 Task: Search one way flight ticket for 5 adults, 2 children, 1 infant in seat and 1 infant on lap in economy from Flagstaff: Flagstaff Pulliam Airport to Gillette: Gillette Campbell County Airport on 5-1-2023. Choice of flights is American. Number of bags: 10 checked bags. Price is upto 93000. Outbound departure time preference is 9:00.
Action: Mouse moved to (174, 148)
Screenshot: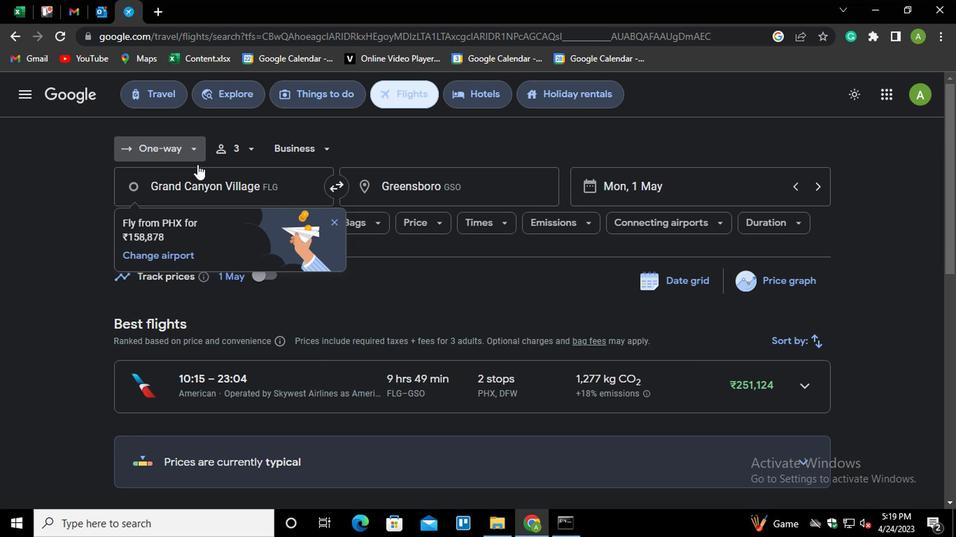 
Action: Mouse pressed left at (174, 148)
Screenshot: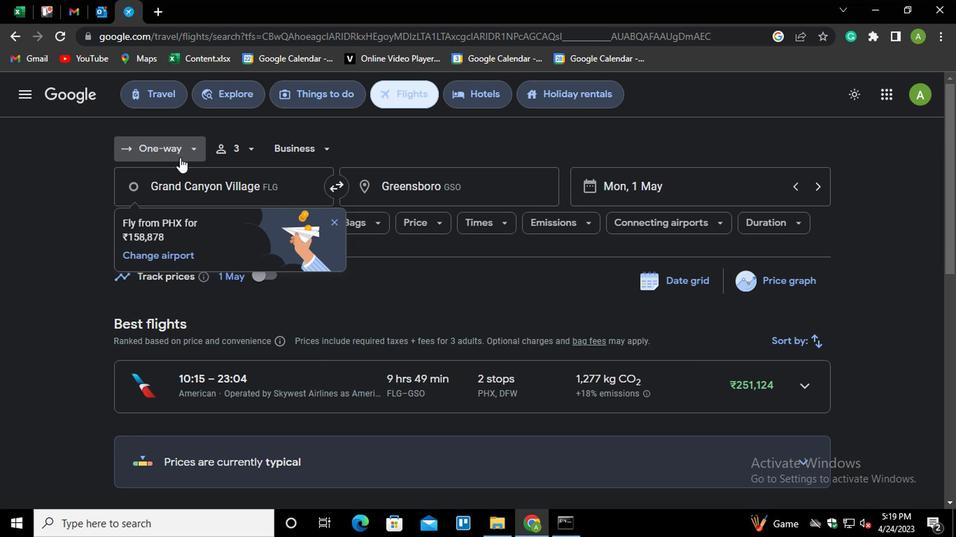 
Action: Mouse moved to (180, 201)
Screenshot: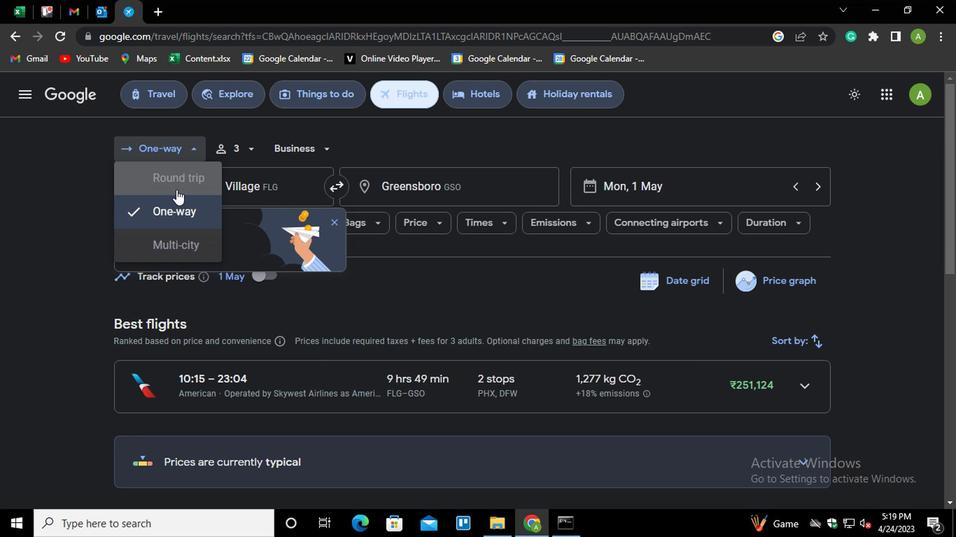 
Action: Mouse pressed left at (180, 201)
Screenshot: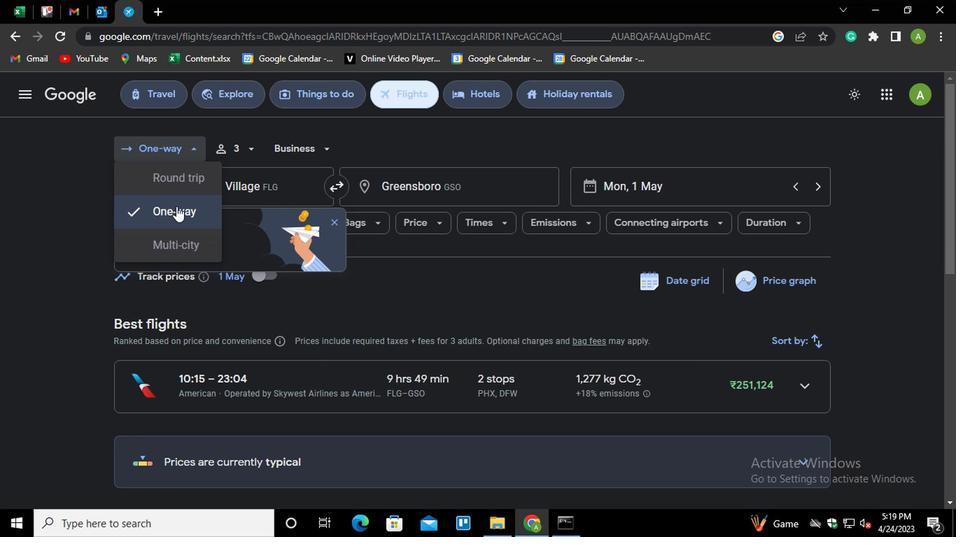 
Action: Mouse moved to (225, 146)
Screenshot: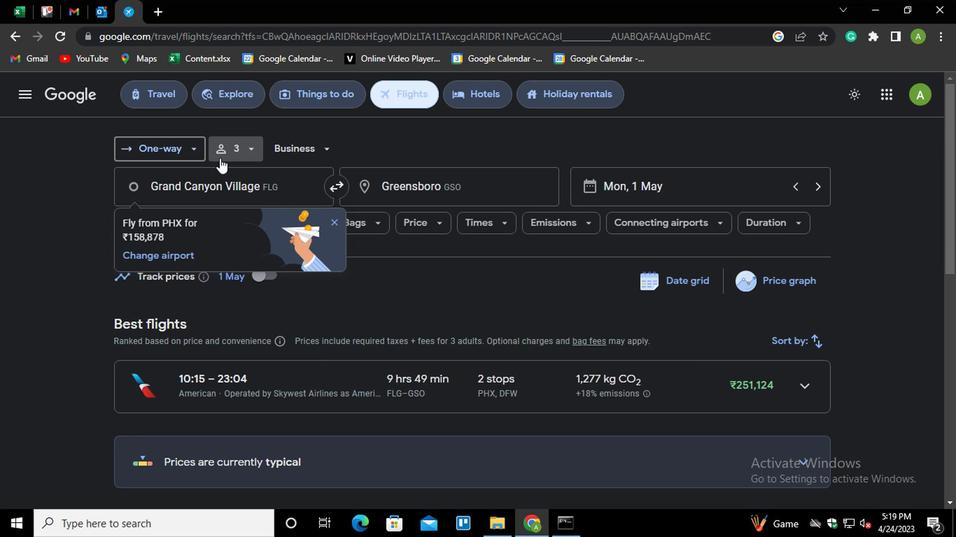 
Action: Mouse pressed left at (225, 146)
Screenshot: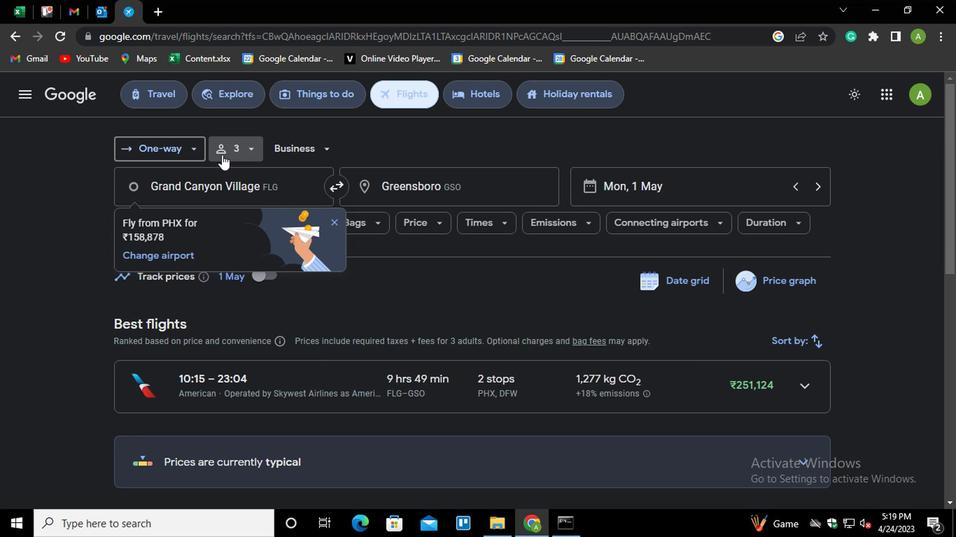 
Action: Mouse moved to (346, 170)
Screenshot: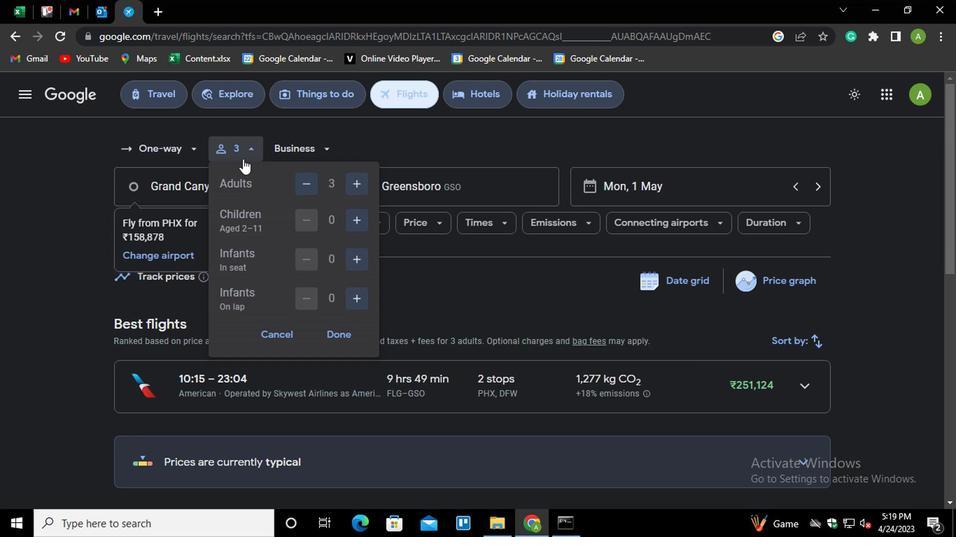 
Action: Mouse pressed left at (346, 170)
Screenshot: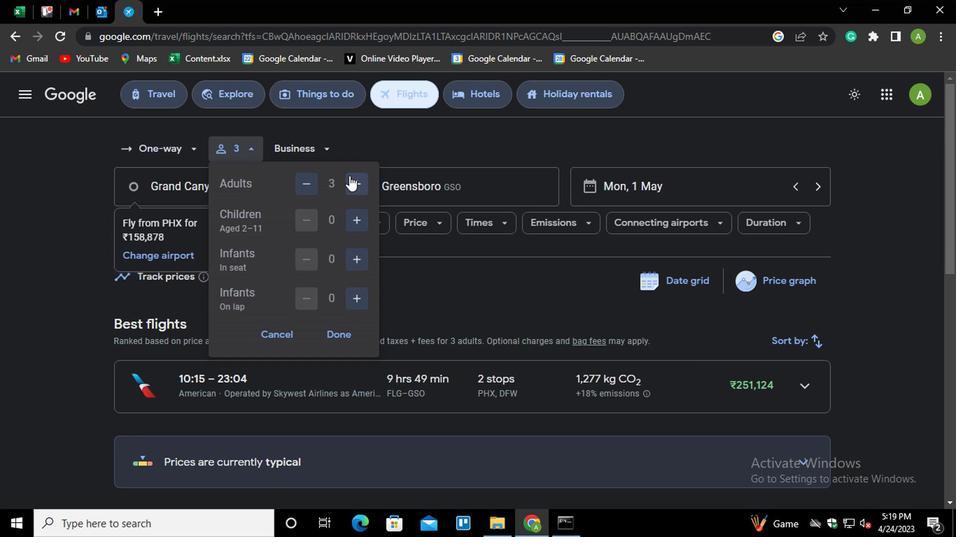 
Action: Mouse moved to (346, 170)
Screenshot: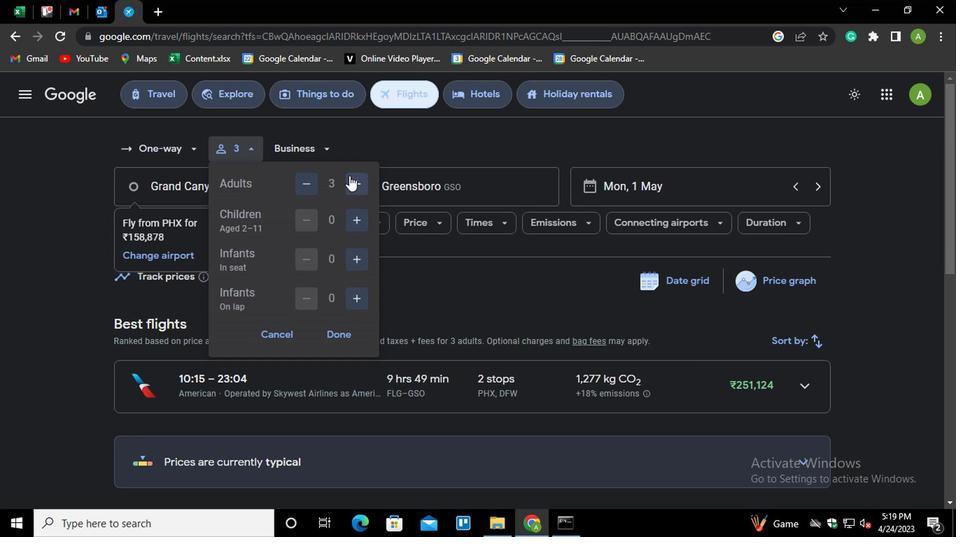 
Action: Mouse pressed left at (346, 170)
Screenshot: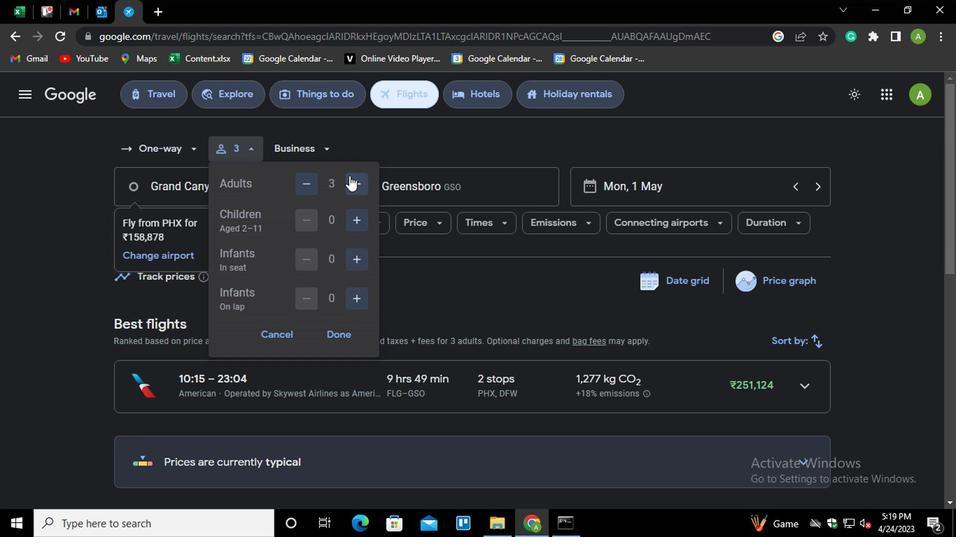 
Action: Mouse moved to (354, 208)
Screenshot: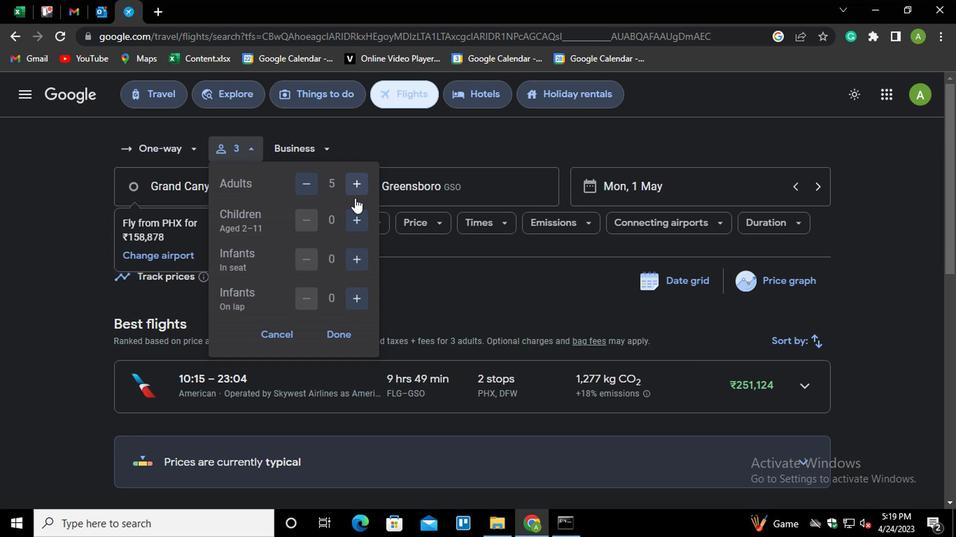 
Action: Mouse pressed left at (354, 208)
Screenshot: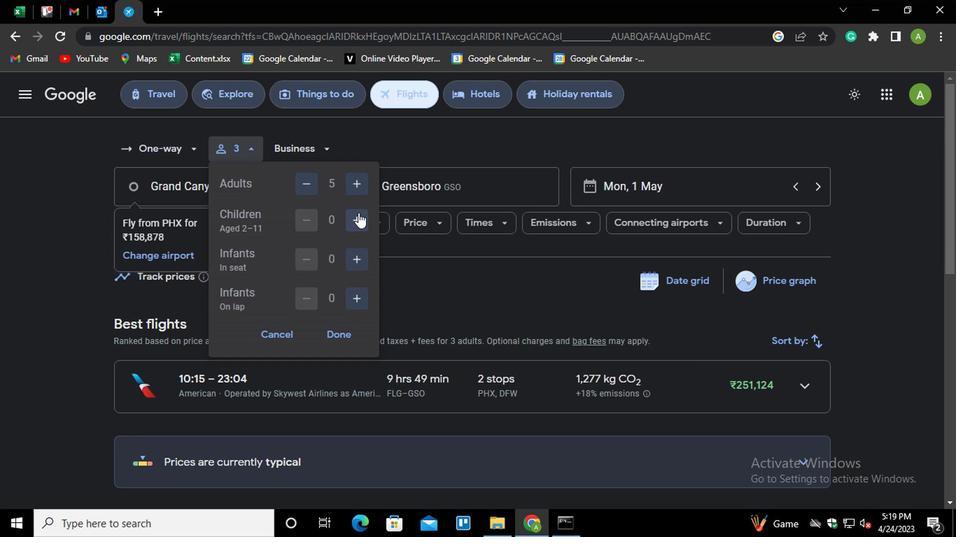 
Action: Mouse pressed left at (354, 208)
Screenshot: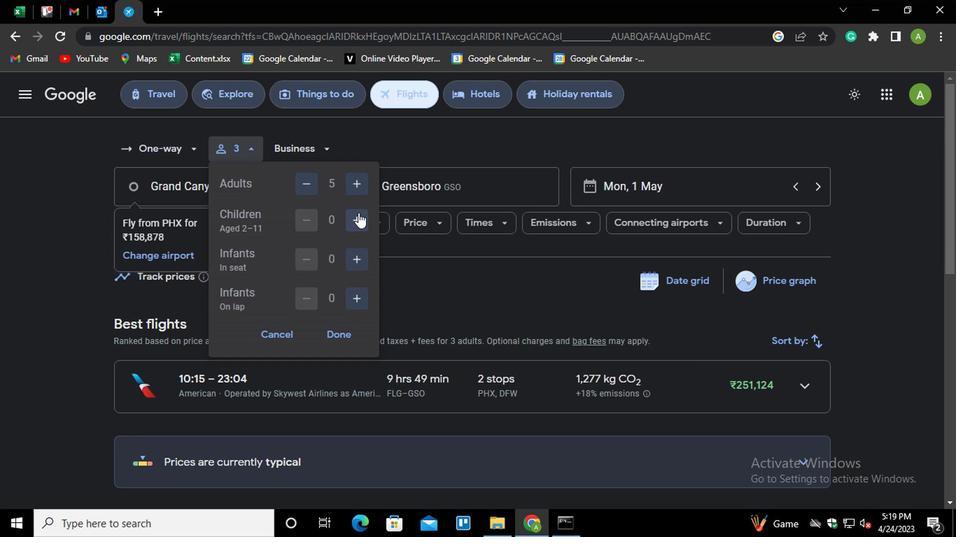 
Action: Mouse moved to (342, 260)
Screenshot: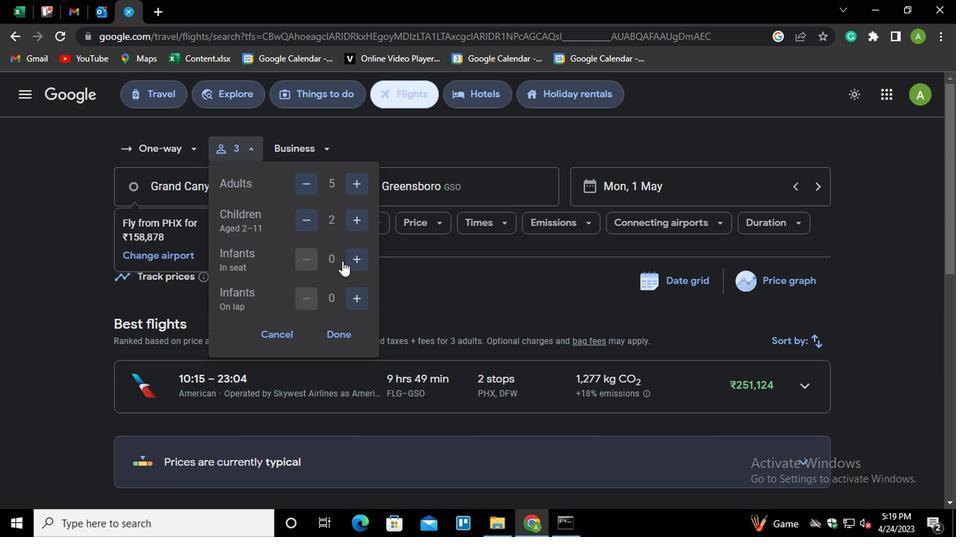 
Action: Mouse pressed left at (342, 260)
Screenshot: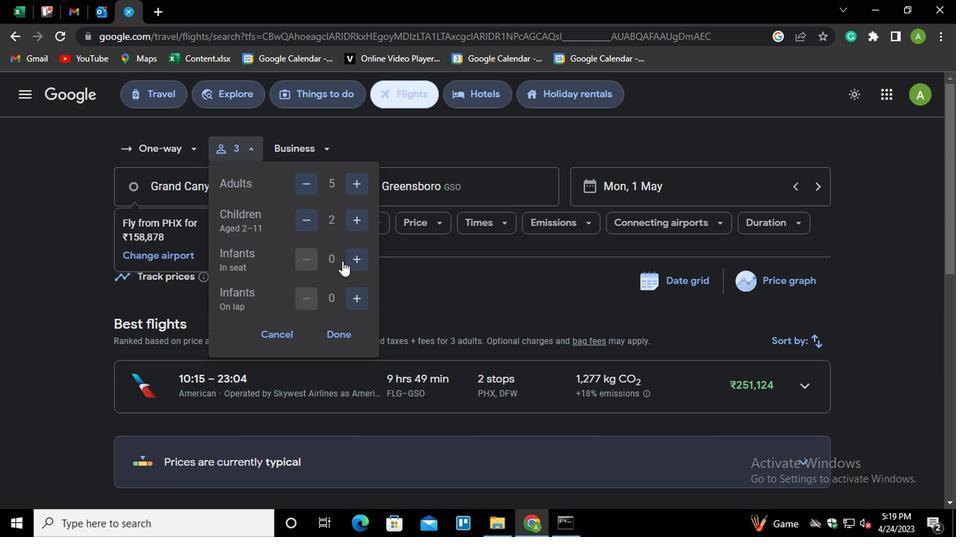 
Action: Mouse moved to (350, 298)
Screenshot: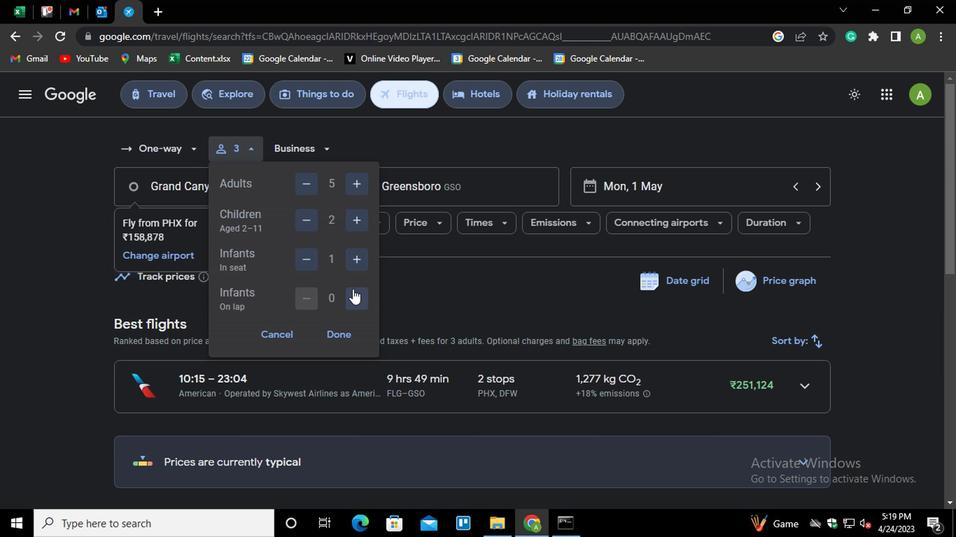 
Action: Mouse pressed left at (350, 298)
Screenshot: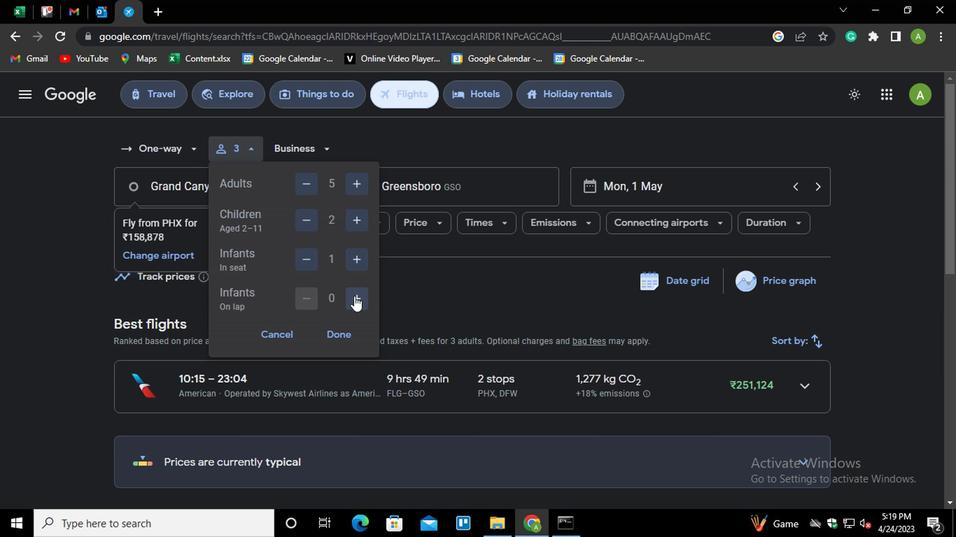 
Action: Mouse moved to (337, 336)
Screenshot: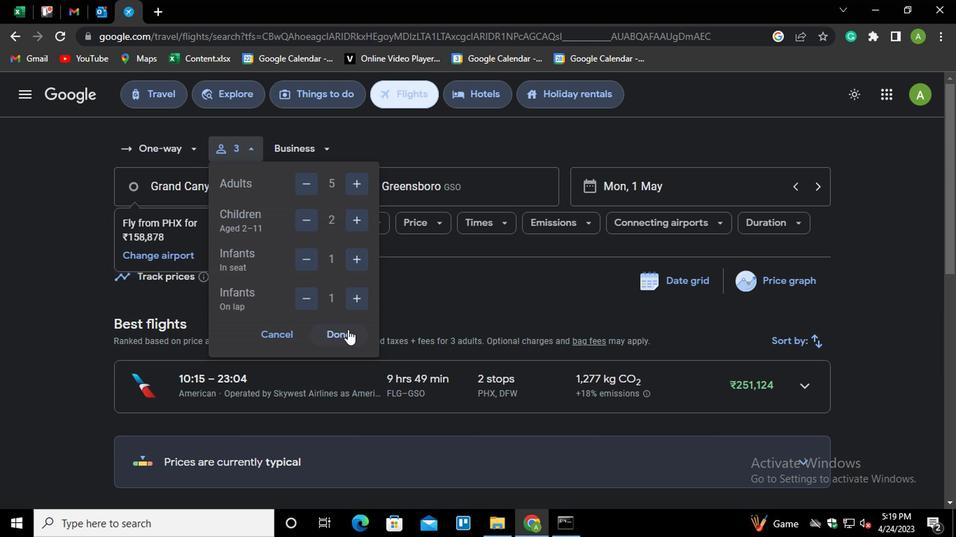 
Action: Mouse pressed left at (337, 336)
Screenshot: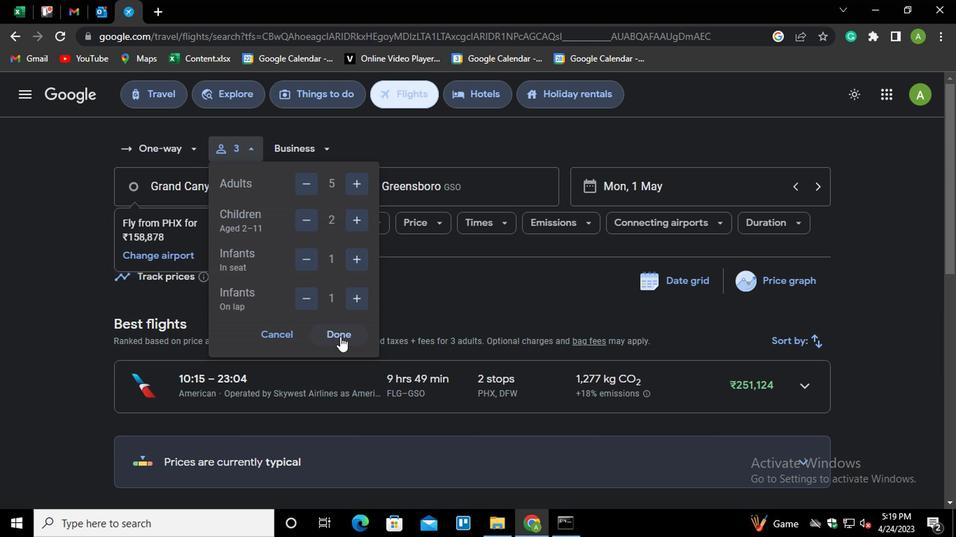 
Action: Mouse moved to (293, 153)
Screenshot: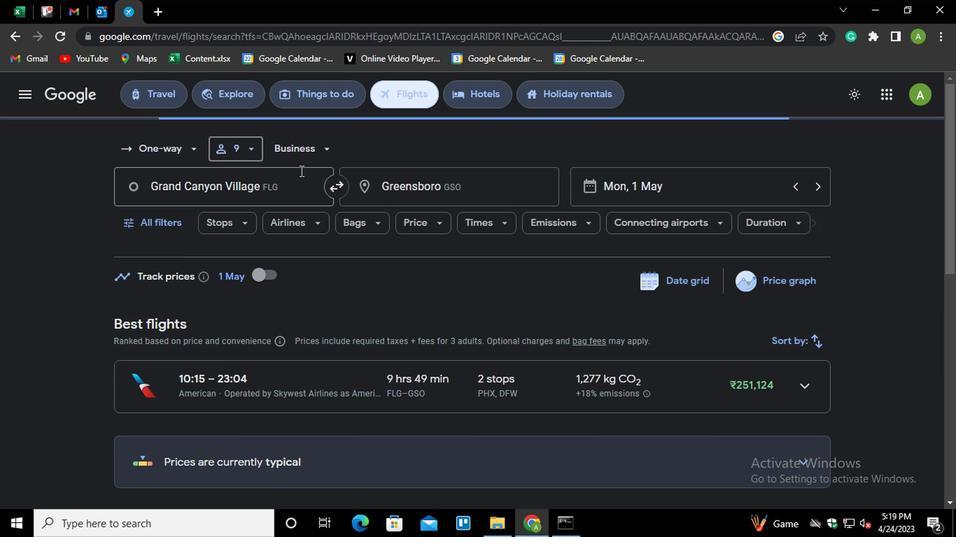 
Action: Mouse pressed left at (293, 153)
Screenshot: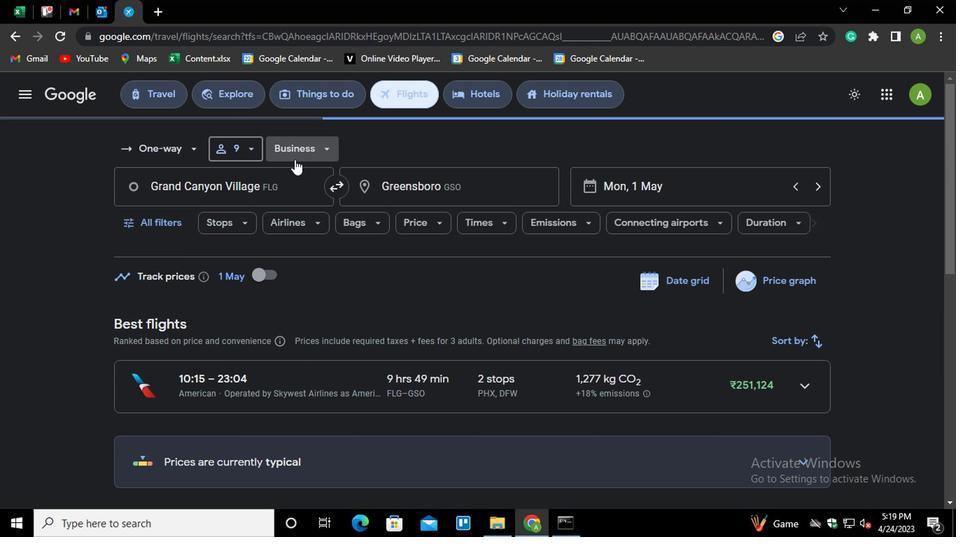 
Action: Mouse moved to (324, 175)
Screenshot: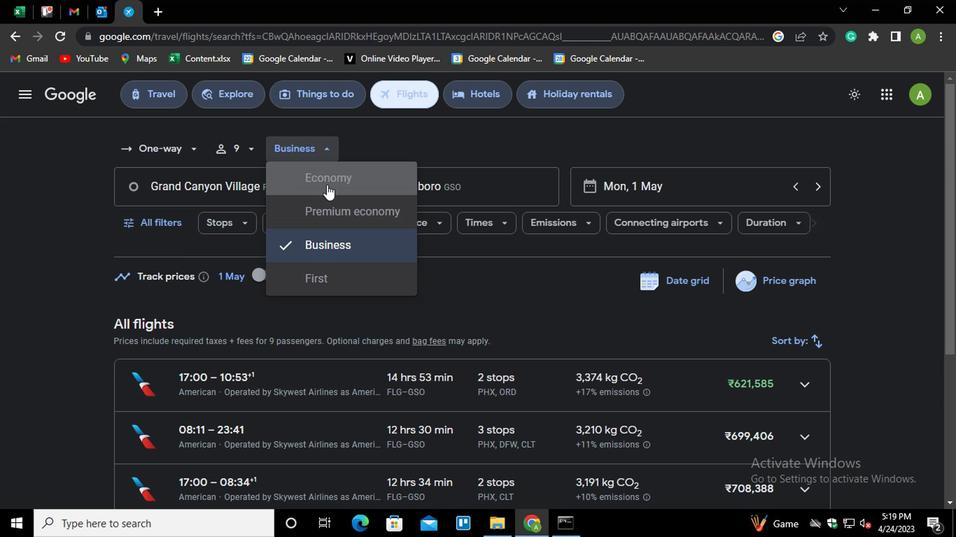 
Action: Mouse pressed left at (324, 175)
Screenshot: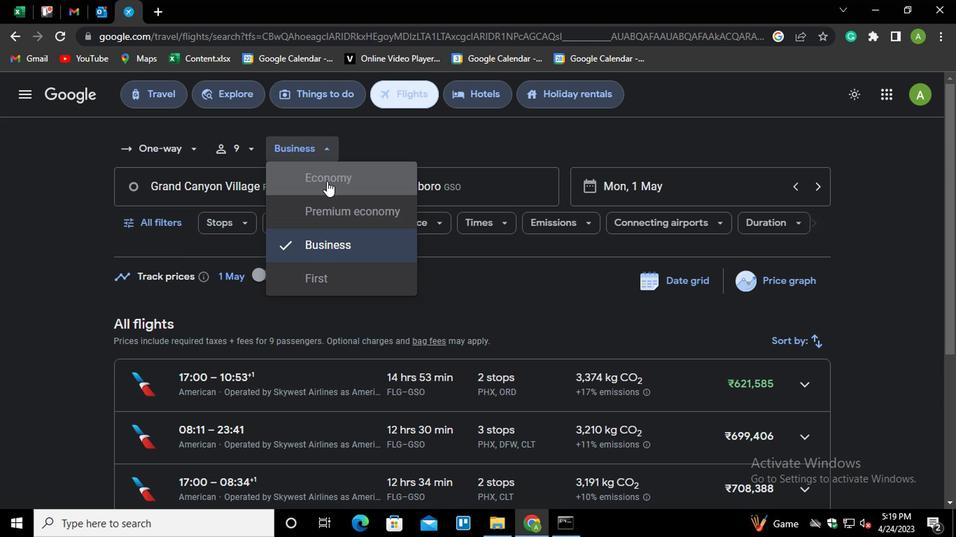 
Action: Mouse moved to (307, 190)
Screenshot: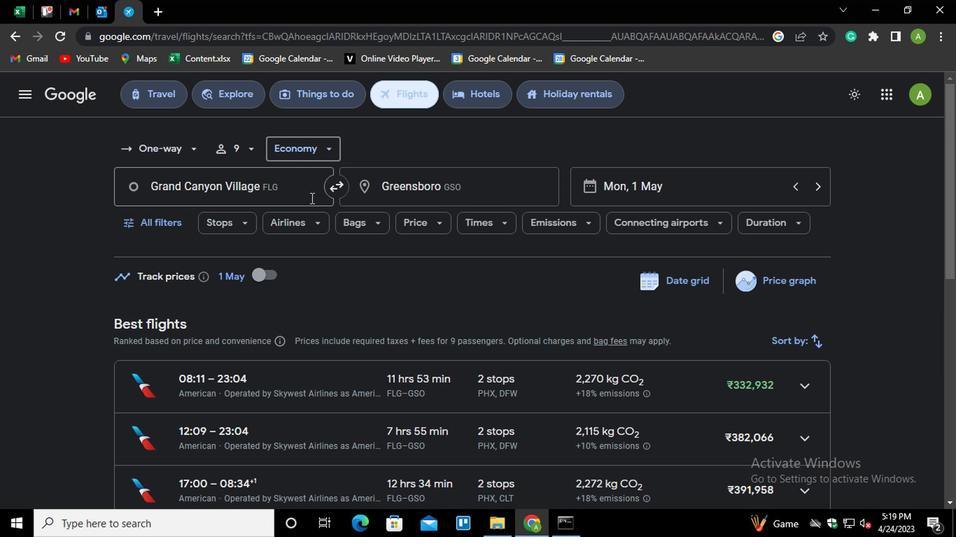 
Action: Mouse pressed left at (307, 190)
Screenshot: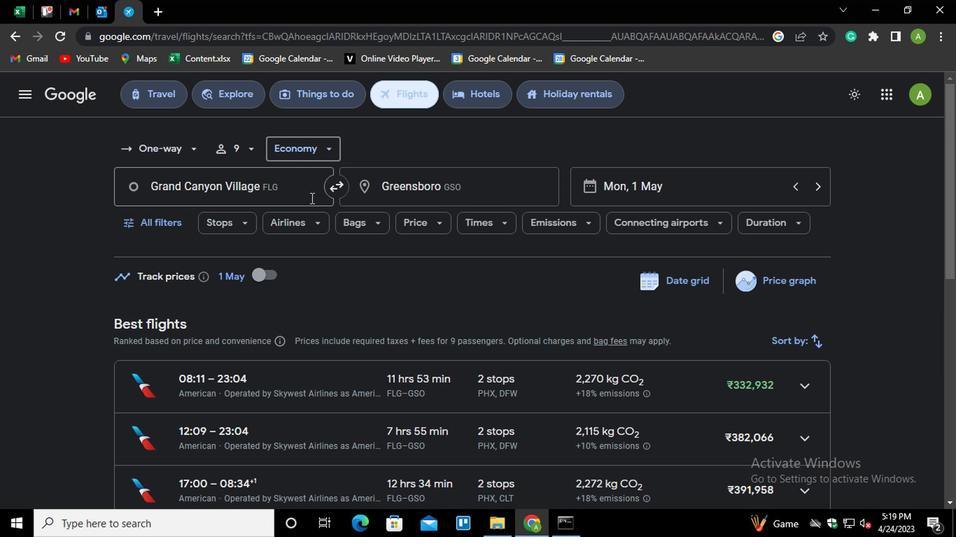 
Action: Mouse moved to (306, 186)
Screenshot: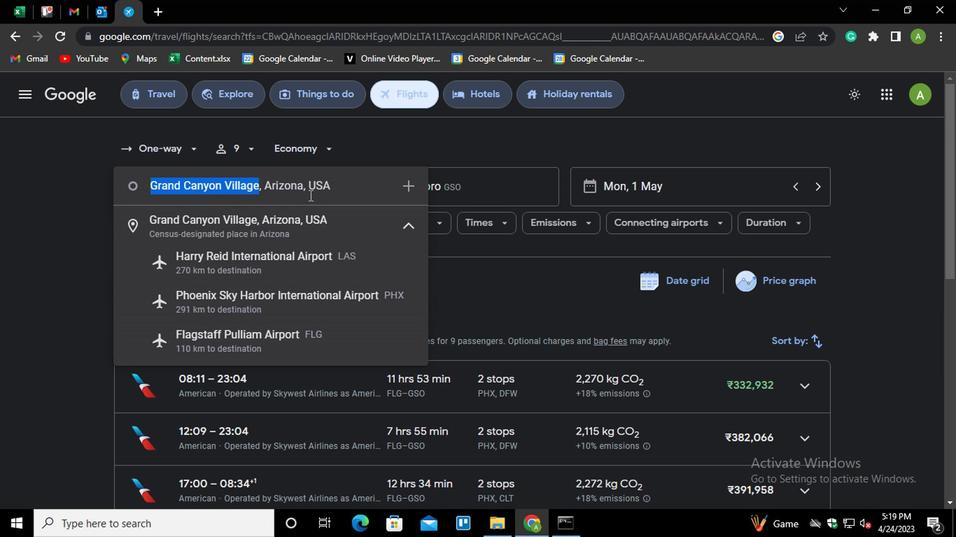 
Action: Key pressed flag<Key.down><Key.down><Key.up><Key.enter>
Screenshot: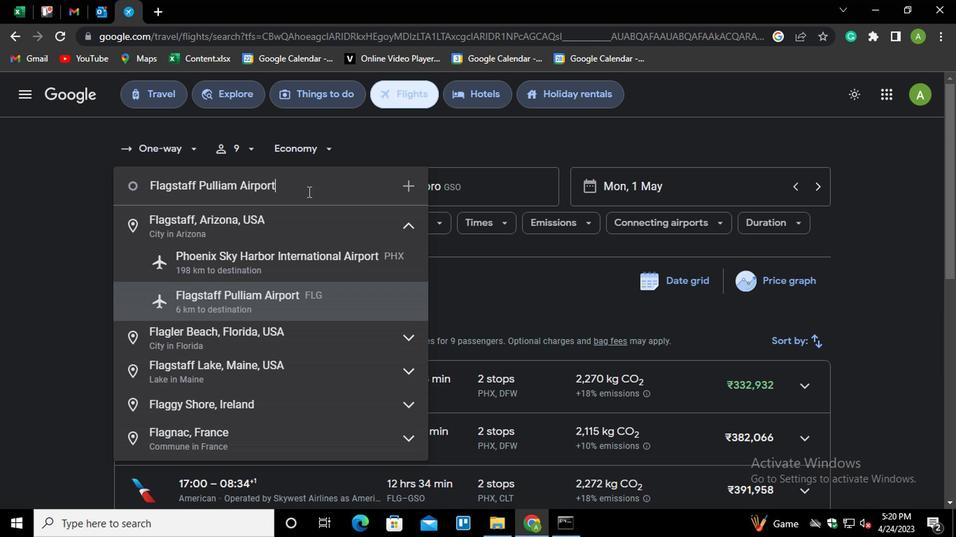 
Action: Mouse moved to (416, 180)
Screenshot: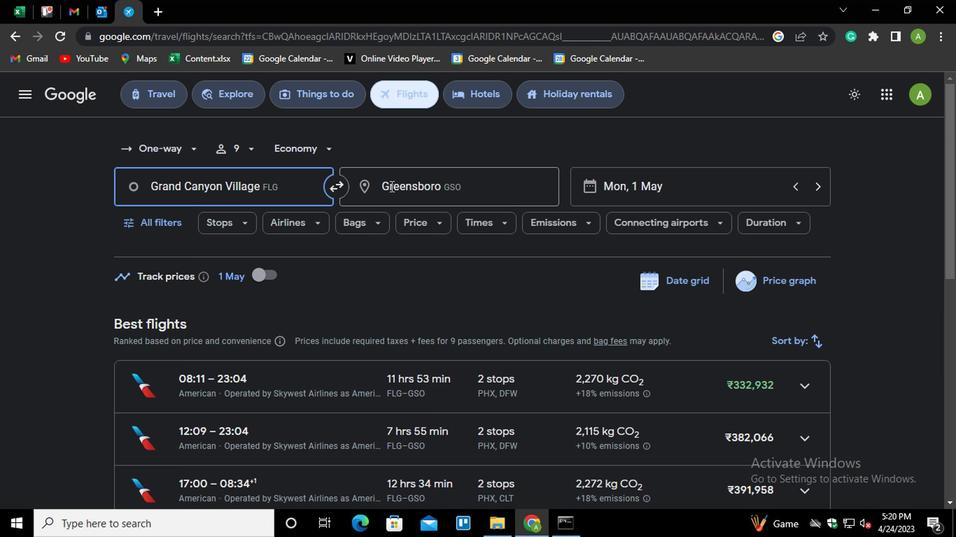 
Action: Mouse pressed left at (416, 180)
Screenshot: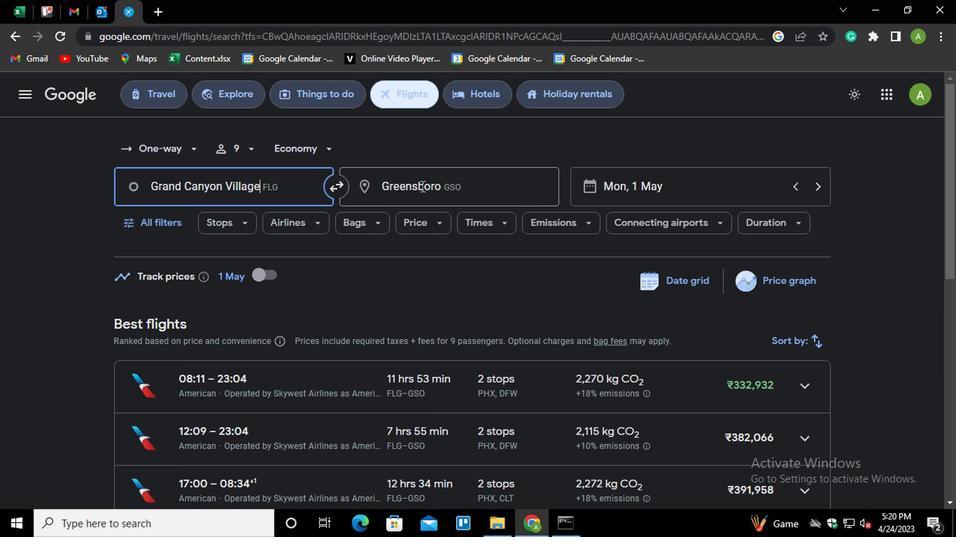 
Action: Key pressed <Key.shift>FG<Key.backspace><Key.backspace><Key.shift>GI;<Key.backspace>LLETTE<Key.down><Key.enter>
Screenshot: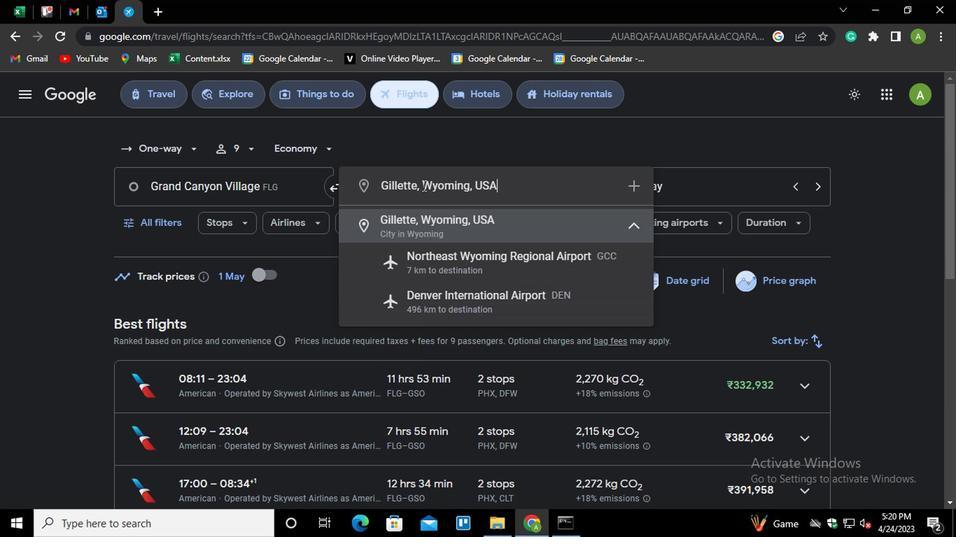 
Action: Mouse moved to (330, 213)
Screenshot: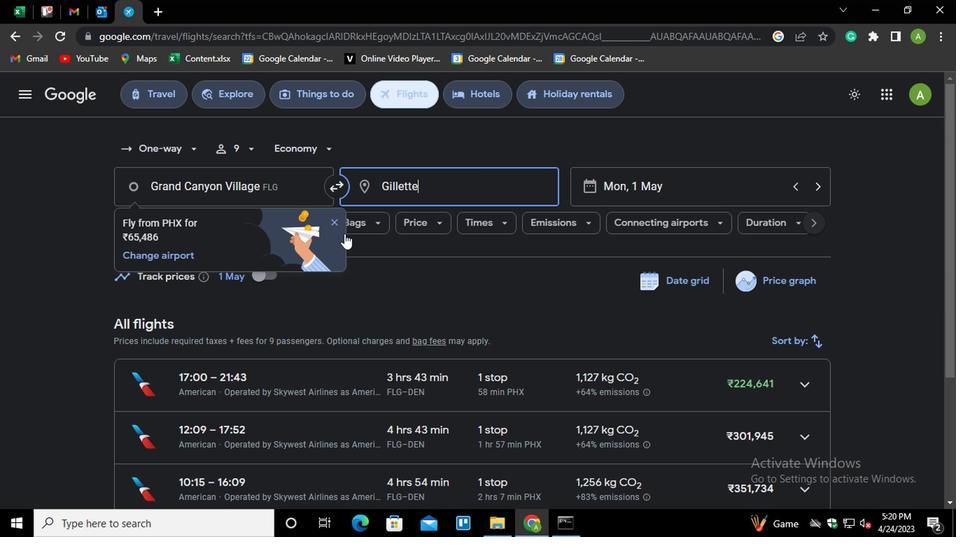
Action: Mouse pressed left at (330, 213)
Screenshot: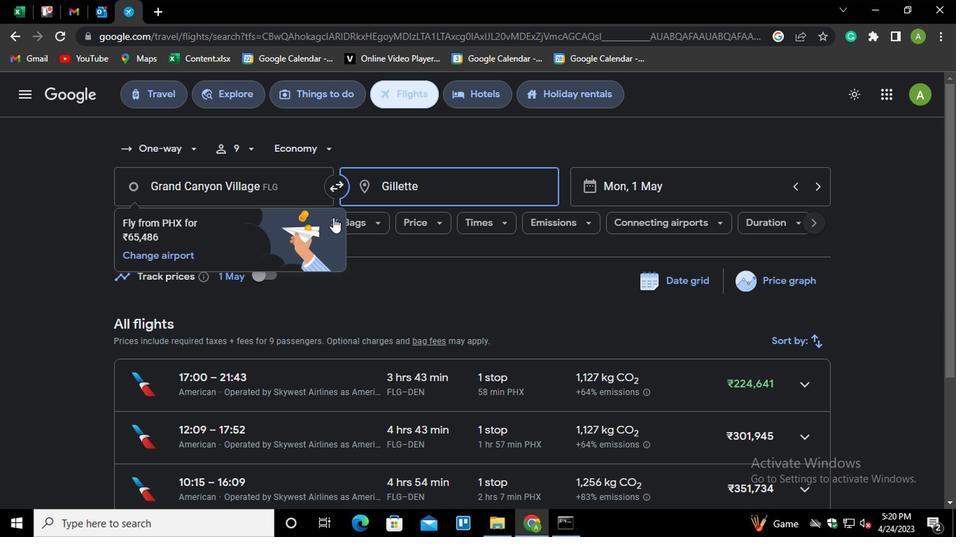 
Action: Mouse moved to (155, 213)
Screenshot: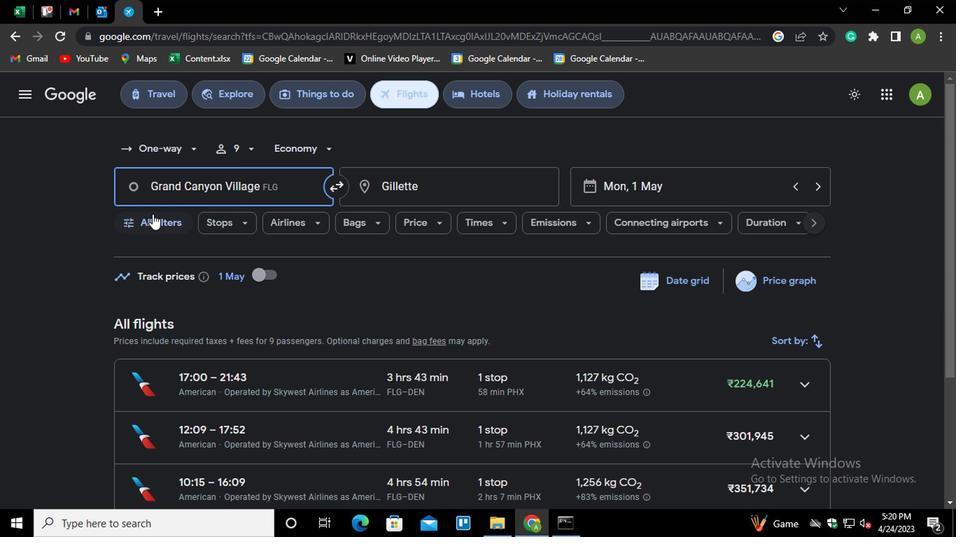 
Action: Mouse pressed left at (155, 213)
Screenshot: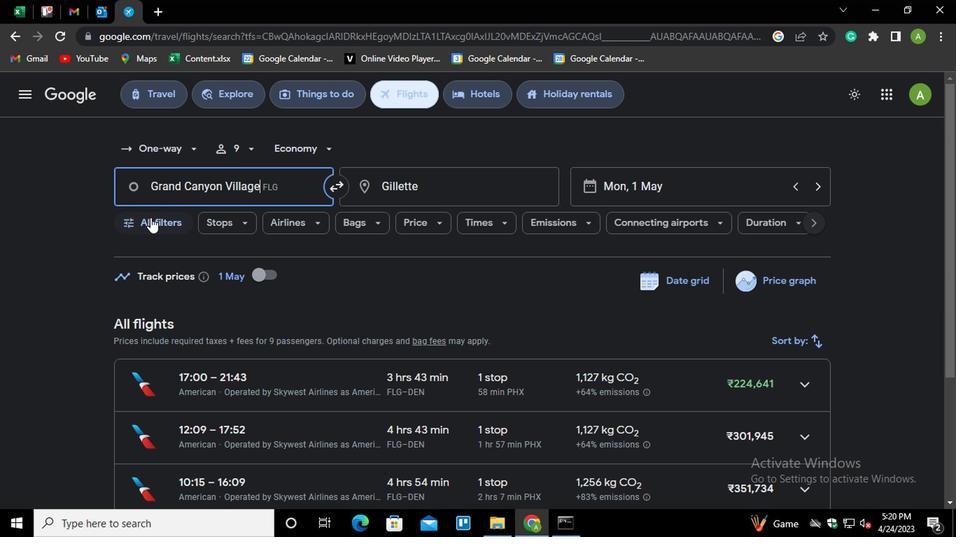 
Action: Mouse moved to (302, 352)
Screenshot: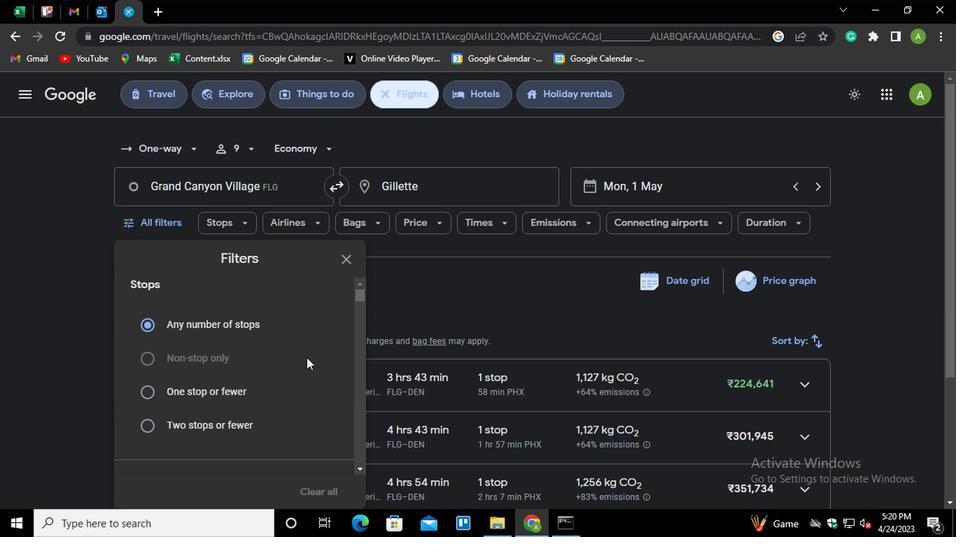 
Action: Mouse scrolled (302, 351) with delta (0, 0)
Screenshot: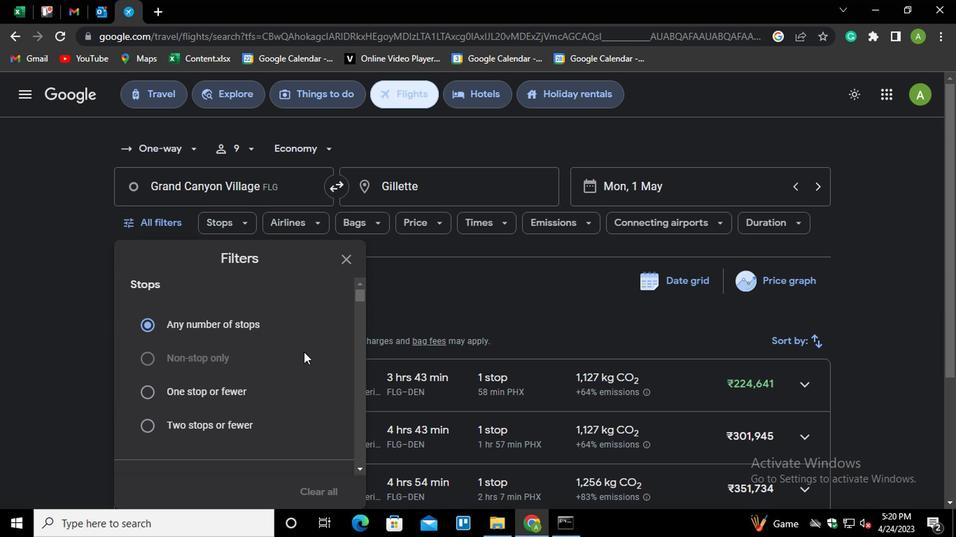
Action: Mouse scrolled (302, 351) with delta (0, 0)
Screenshot: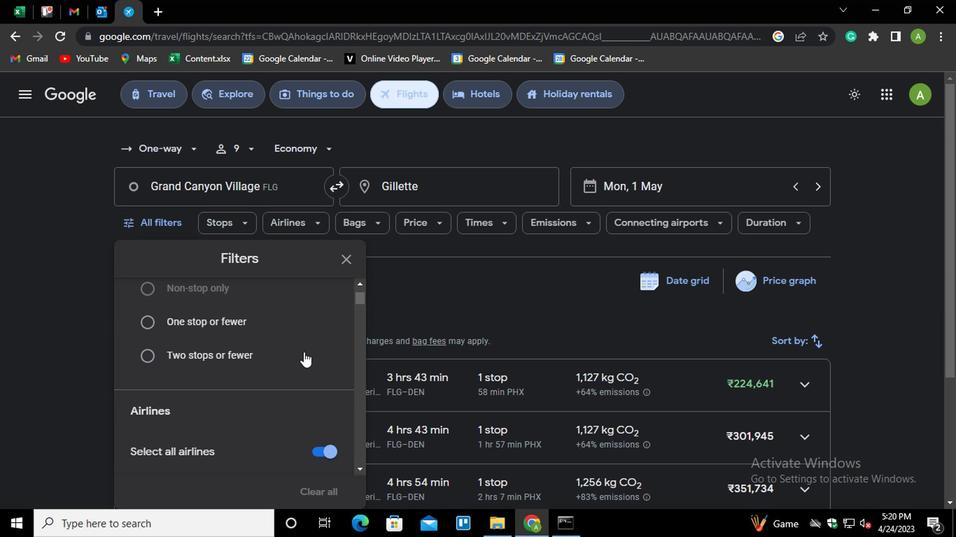 
Action: Mouse moved to (321, 384)
Screenshot: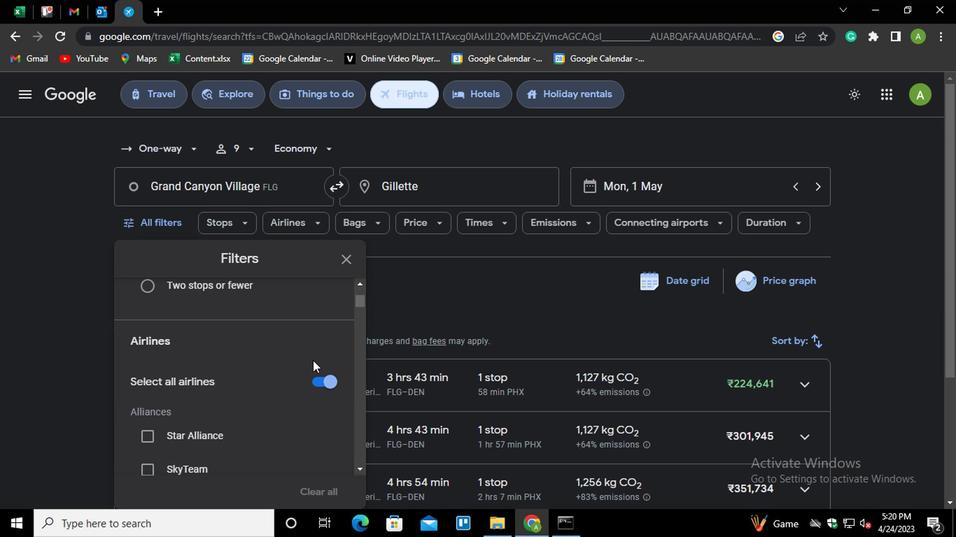 
Action: Mouse pressed left at (321, 384)
Screenshot: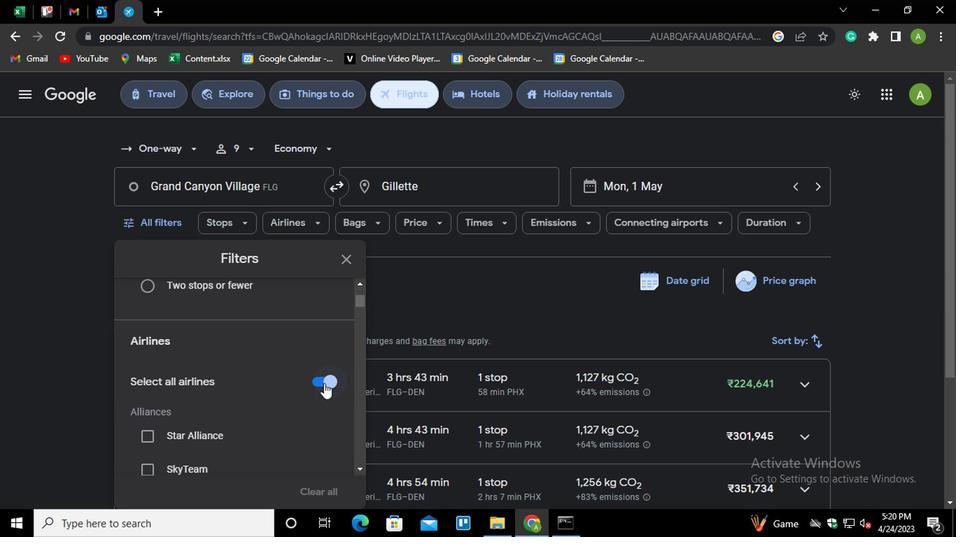 
Action: Mouse moved to (310, 383)
Screenshot: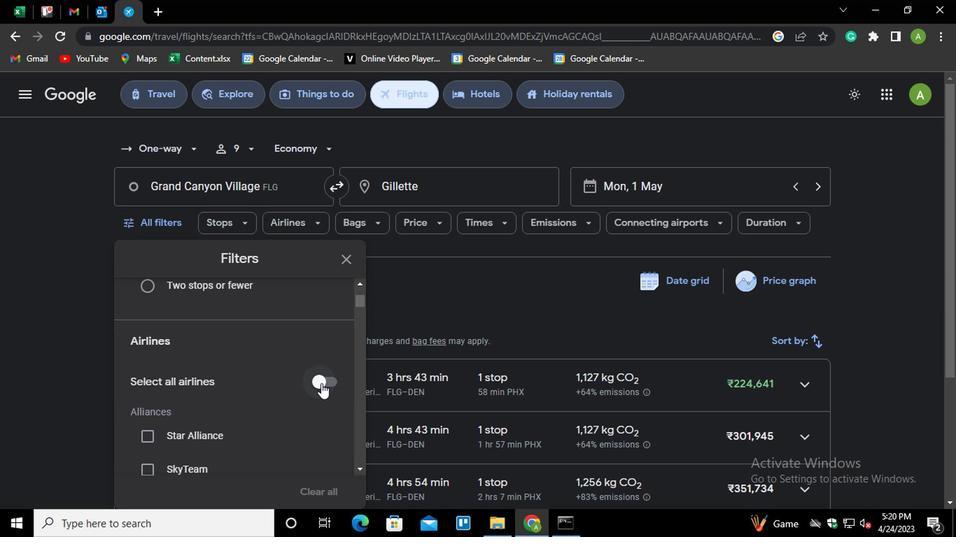 
Action: Mouse scrolled (310, 382) with delta (0, 0)
Screenshot: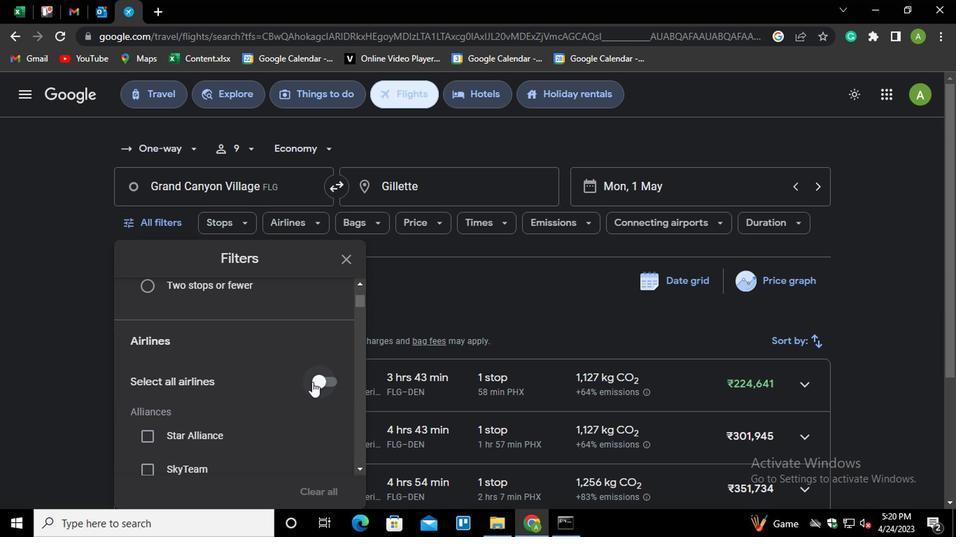 
Action: Mouse scrolled (310, 382) with delta (0, 0)
Screenshot: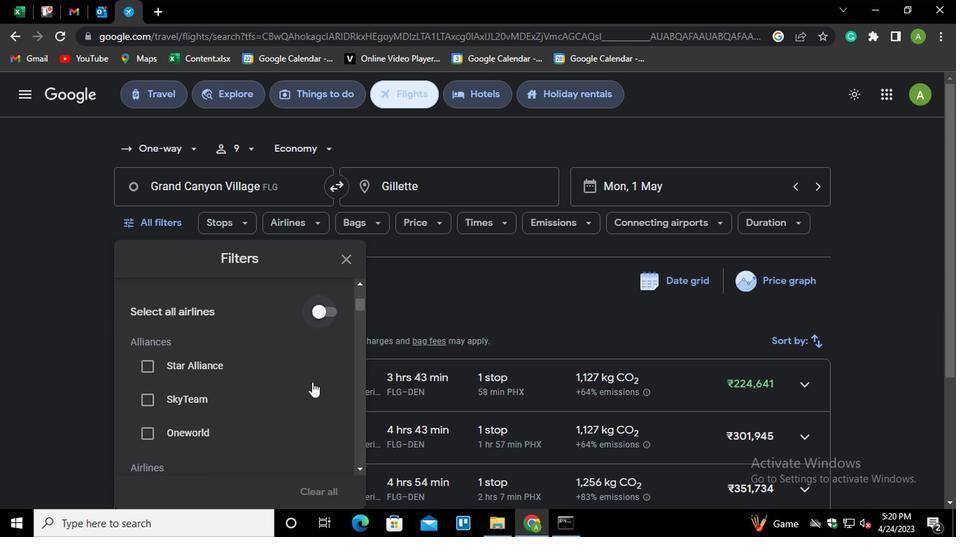 
Action: Mouse scrolled (310, 382) with delta (0, 0)
Screenshot: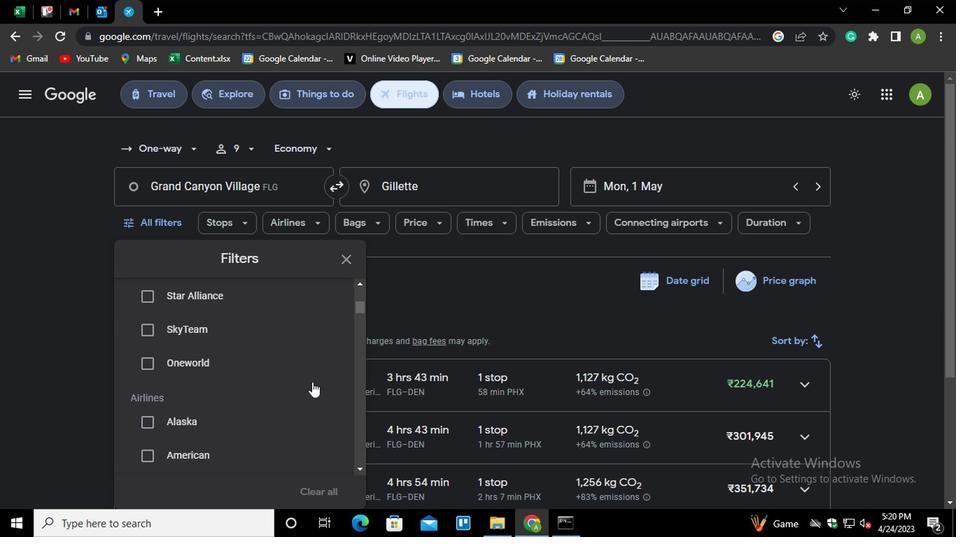 
Action: Mouse scrolled (310, 382) with delta (0, 0)
Screenshot: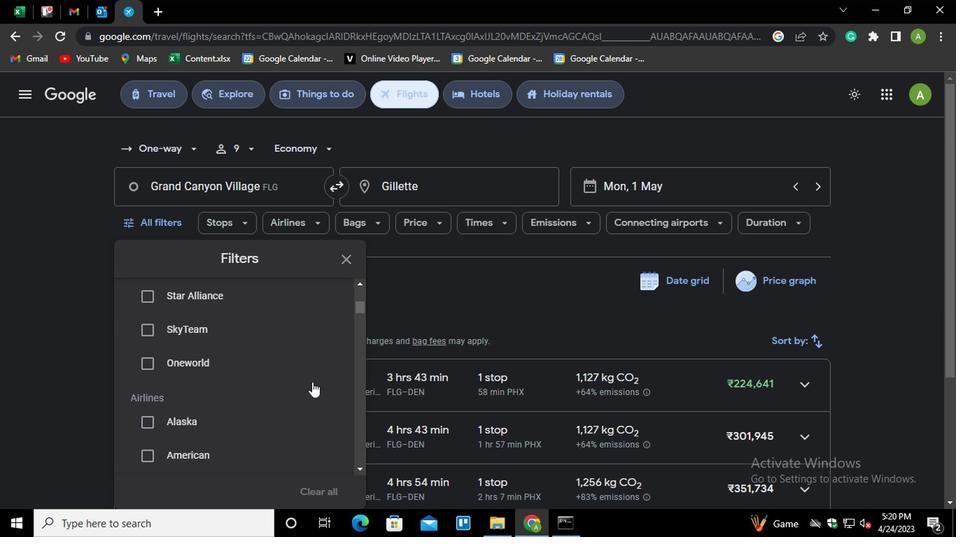 
Action: Mouse moved to (298, 316)
Screenshot: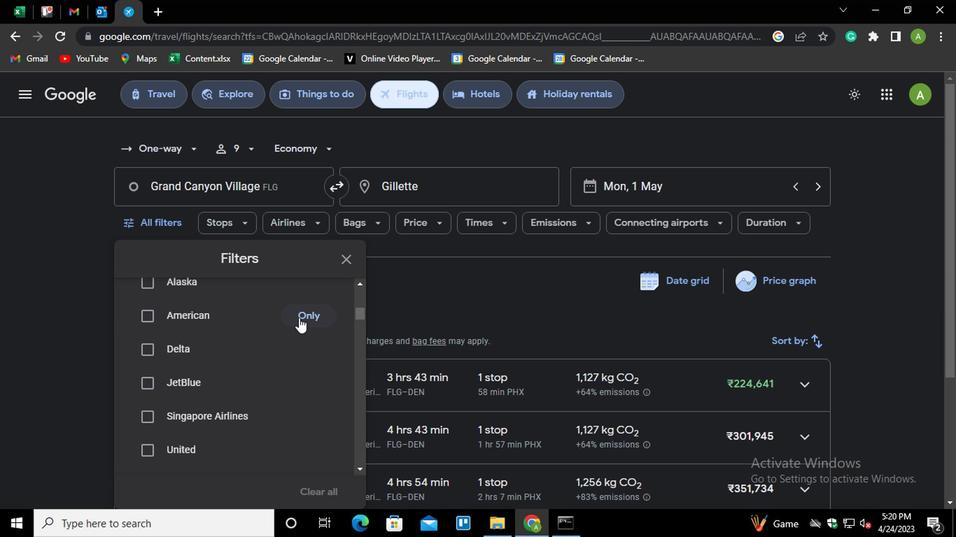 
Action: Mouse pressed left at (298, 316)
Screenshot: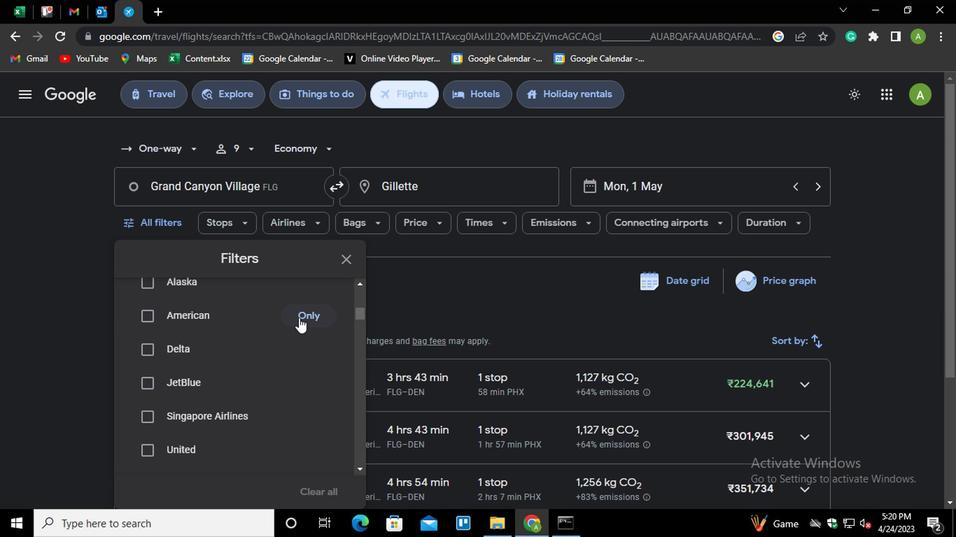 
Action: Mouse moved to (321, 367)
Screenshot: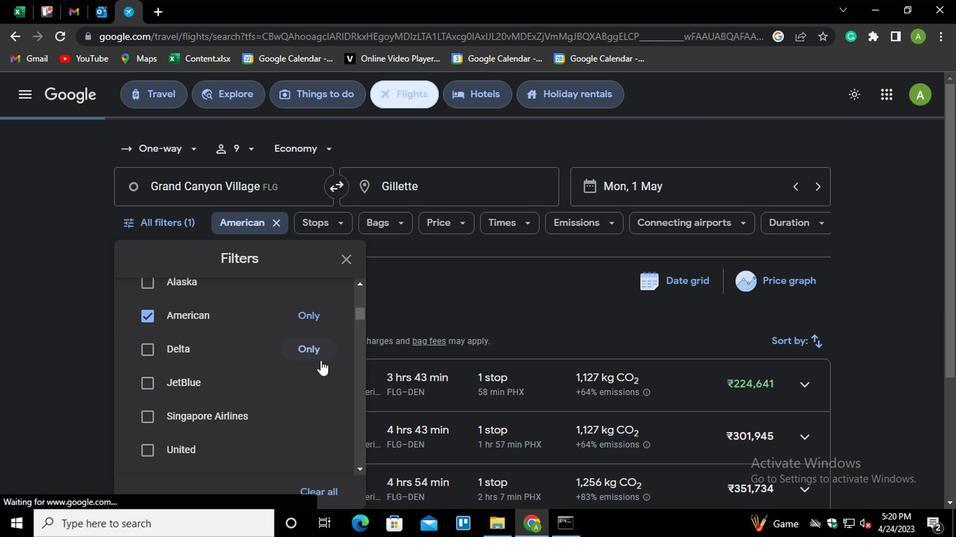 
Action: Mouse scrolled (321, 366) with delta (0, 0)
Screenshot: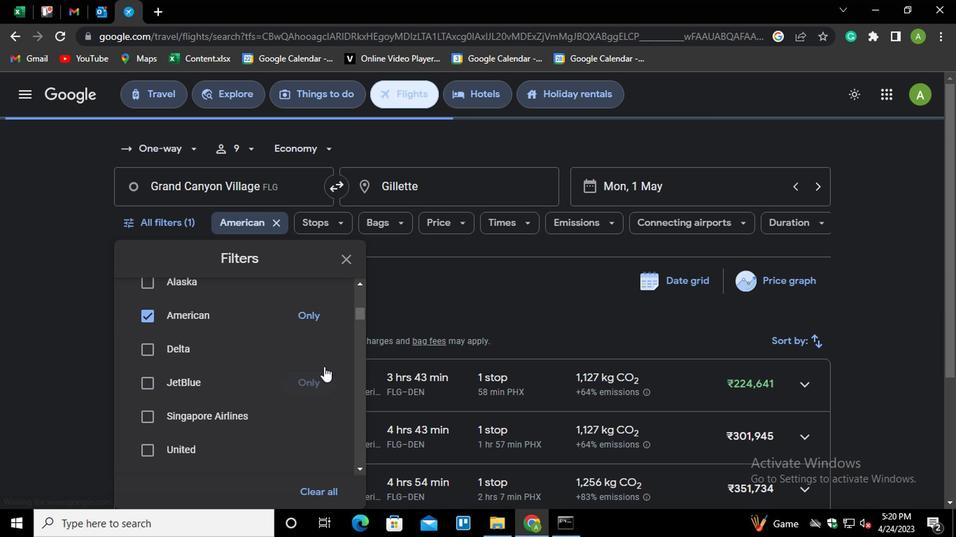 
Action: Mouse scrolled (321, 366) with delta (0, 0)
Screenshot: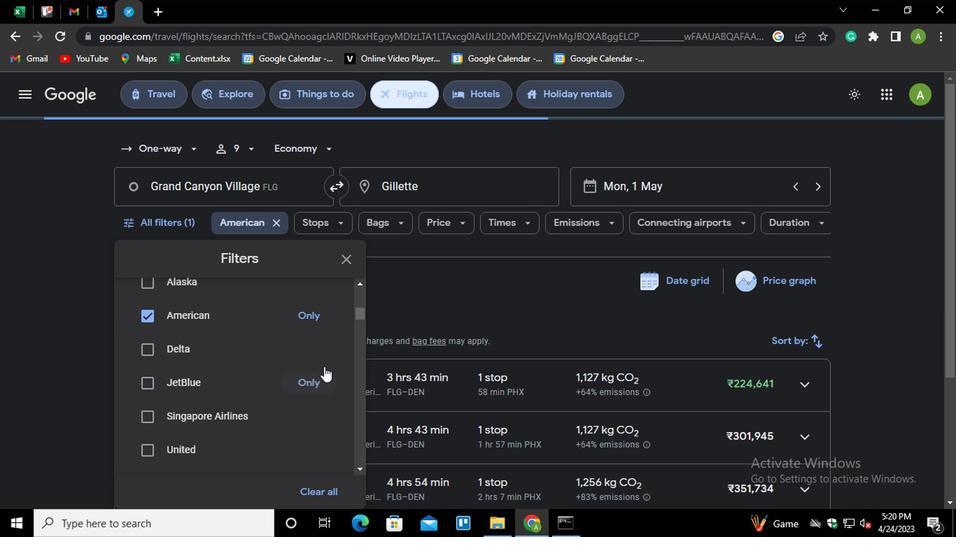 
Action: Mouse scrolled (321, 366) with delta (0, 0)
Screenshot: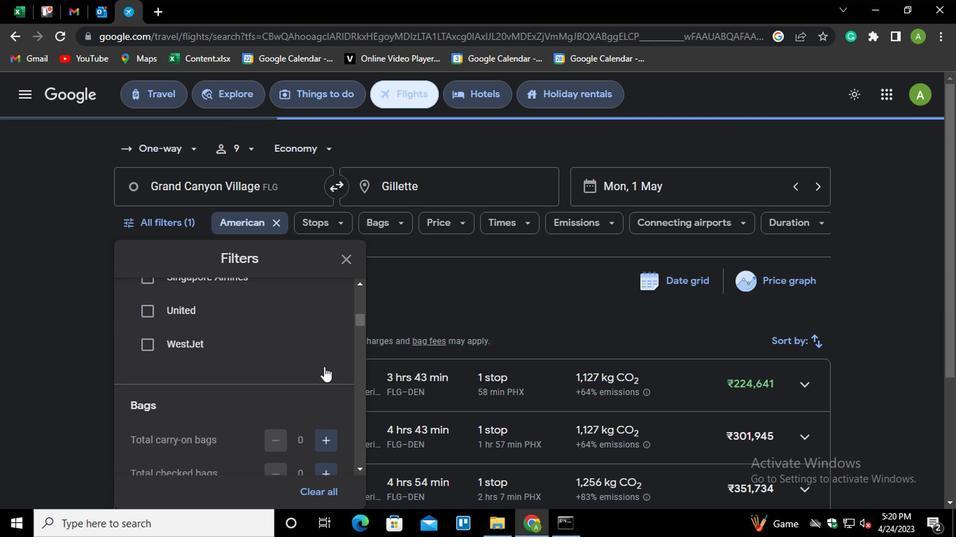 
Action: Mouse moved to (323, 401)
Screenshot: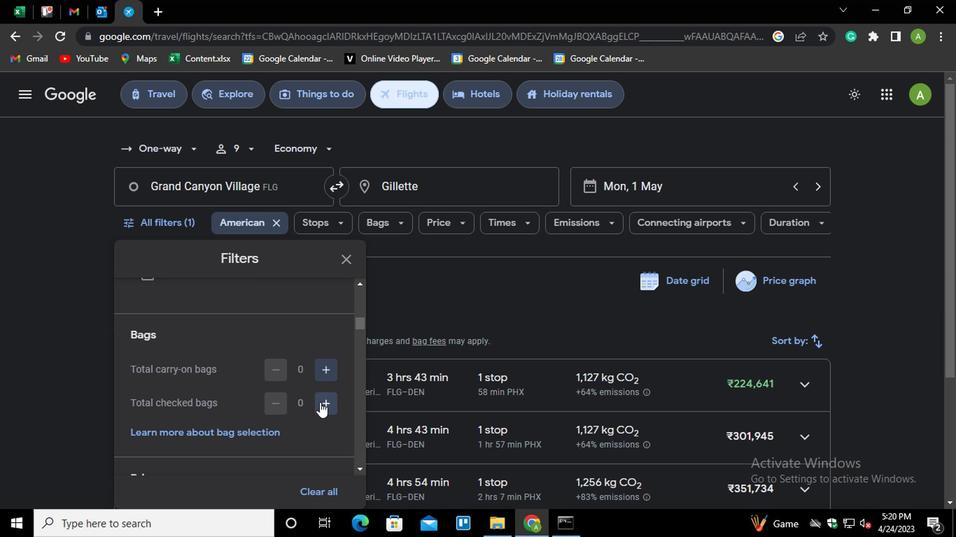 
Action: Mouse pressed left at (323, 401)
Screenshot: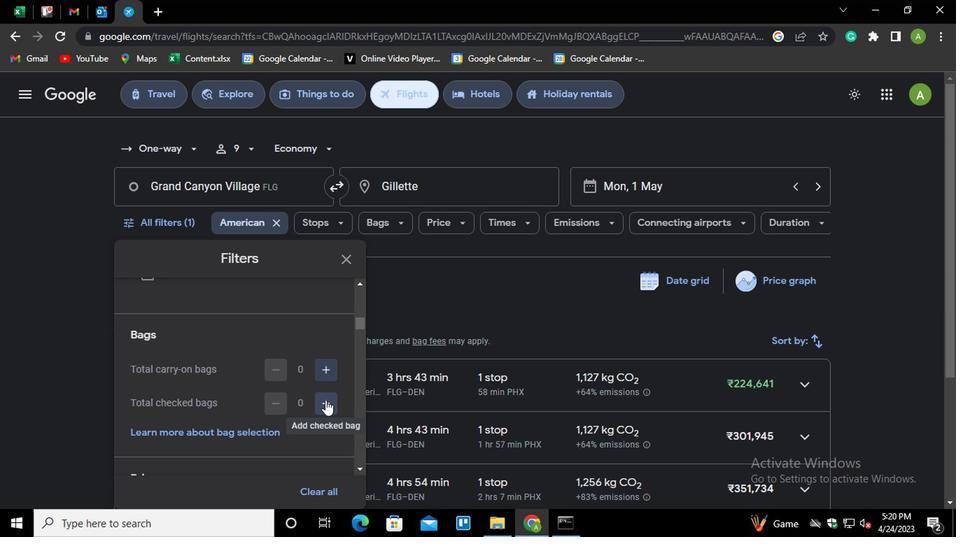 
Action: Mouse pressed left at (323, 401)
Screenshot: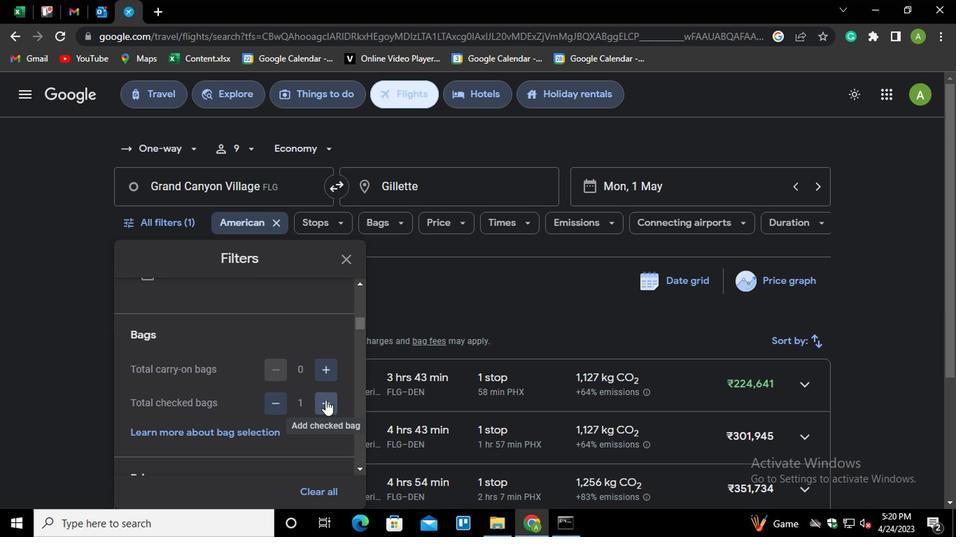 
Action: Mouse pressed left at (323, 401)
Screenshot: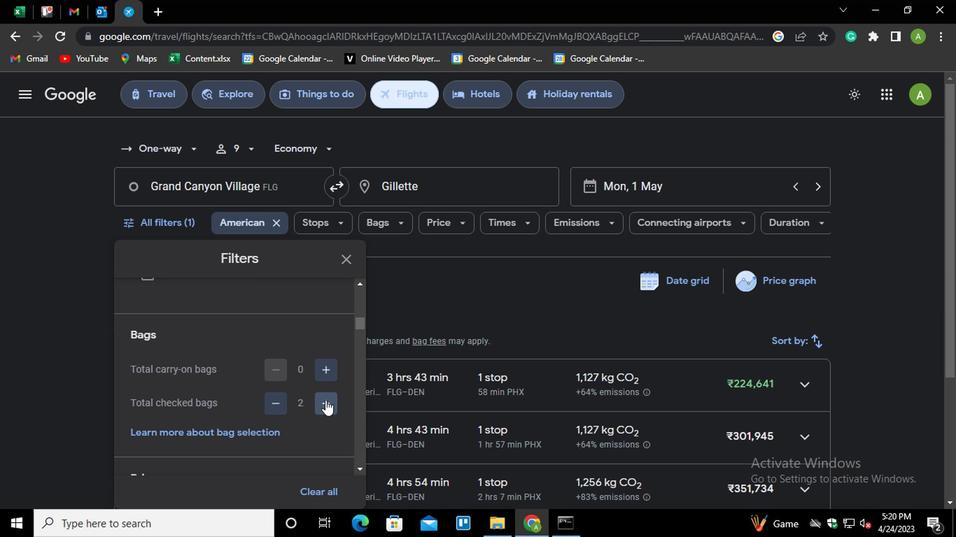 
Action: Mouse pressed left at (323, 401)
Screenshot: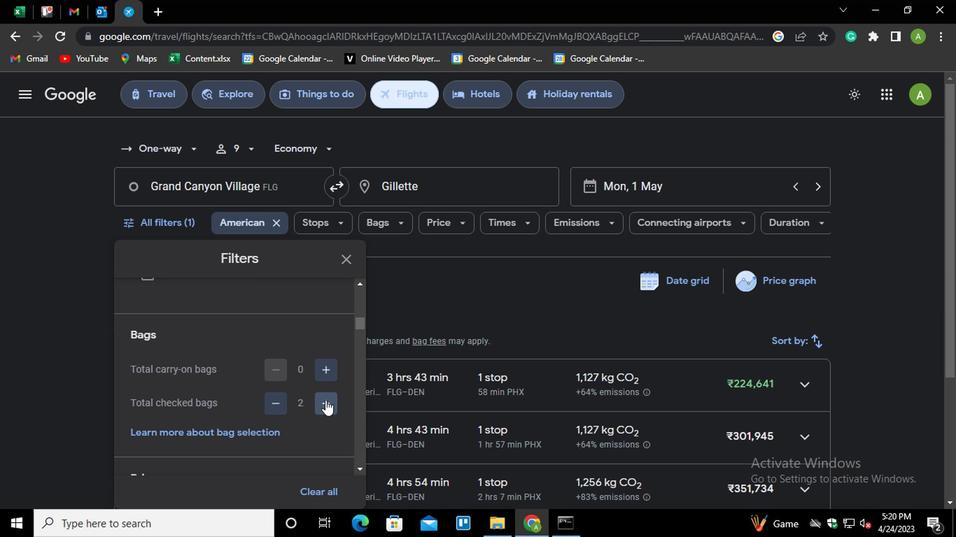 
Action: Mouse pressed left at (323, 401)
Screenshot: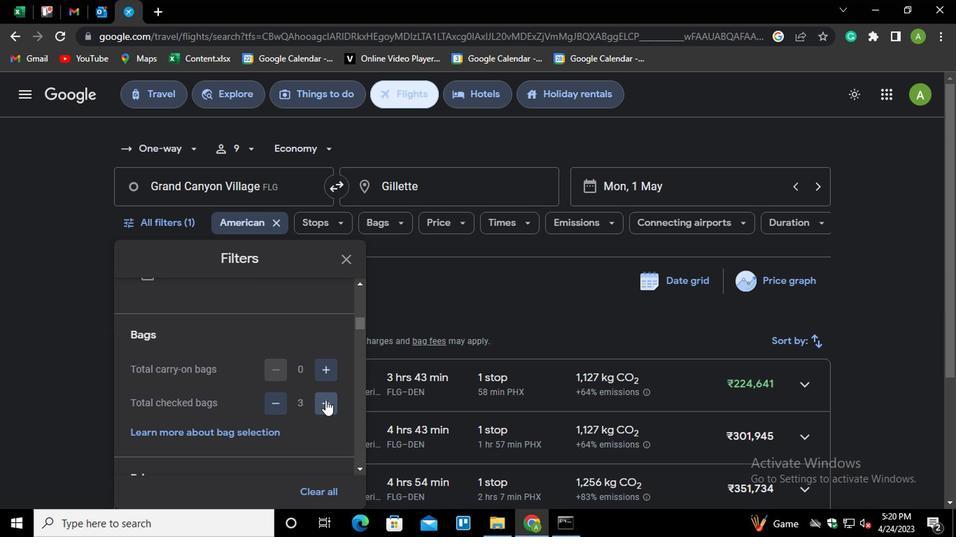 
Action: Mouse pressed left at (323, 401)
Screenshot: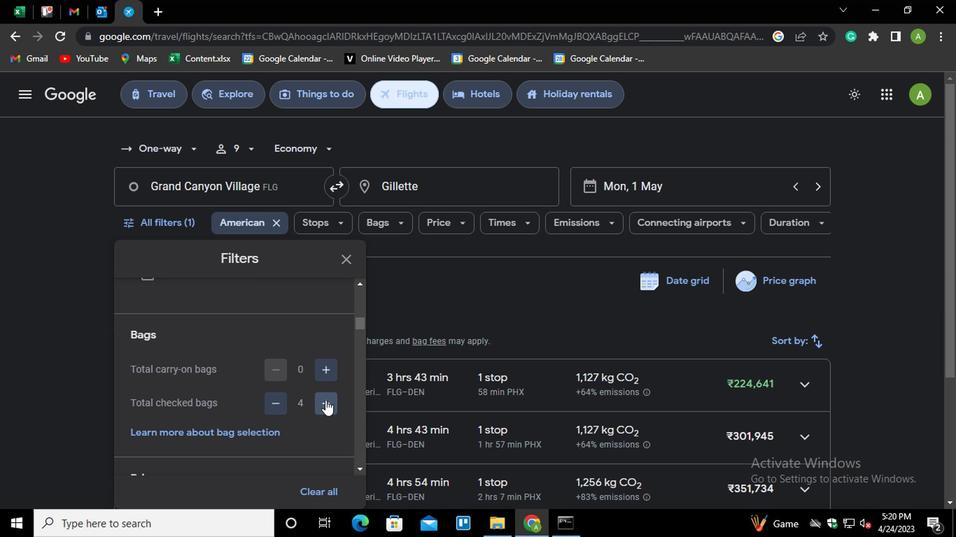 
Action: Mouse pressed left at (323, 401)
Screenshot: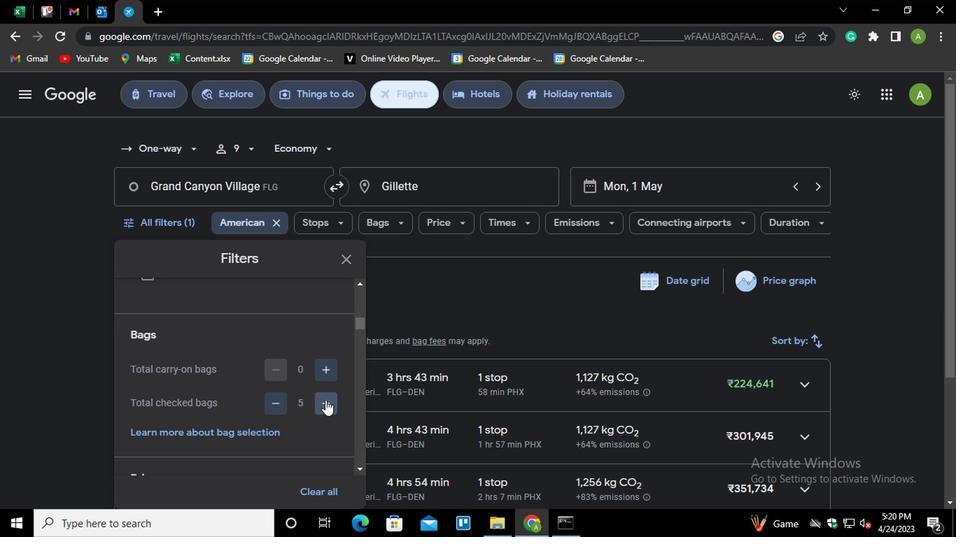 
Action: Mouse pressed left at (323, 401)
Screenshot: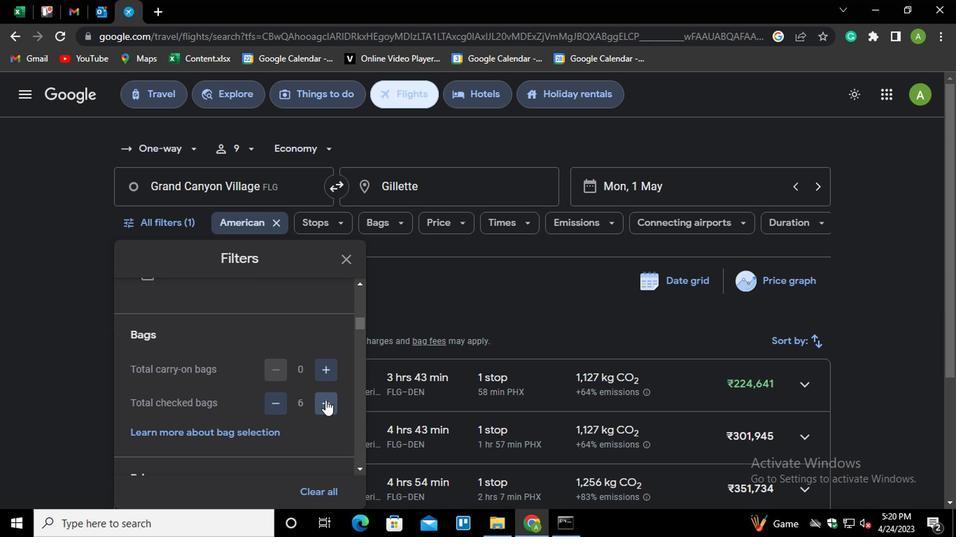 
Action: Mouse pressed left at (323, 401)
Screenshot: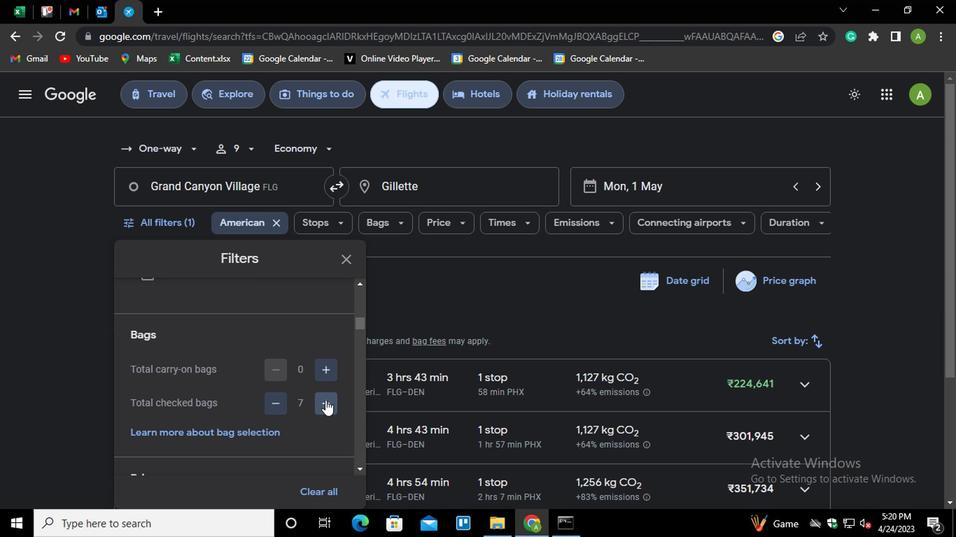 
Action: Mouse pressed left at (323, 401)
Screenshot: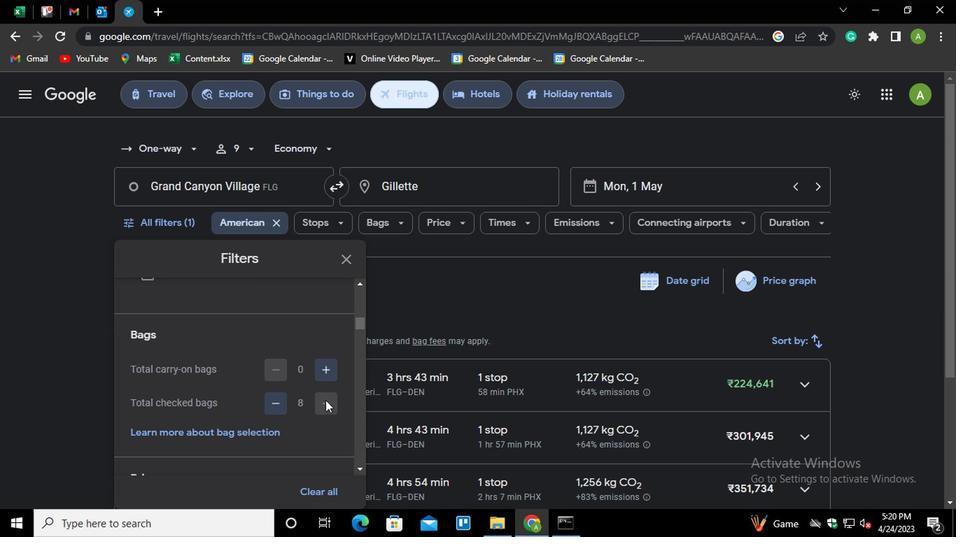 
Action: Mouse scrolled (323, 400) with delta (0, 0)
Screenshot: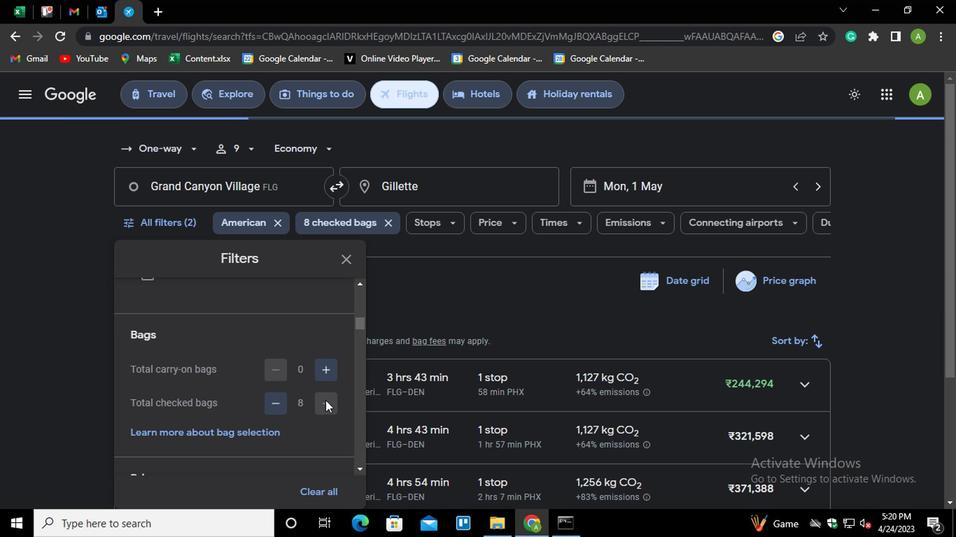 
Action: Mouse scrolled (323, 400) with delta (0, 0)
Screenshot: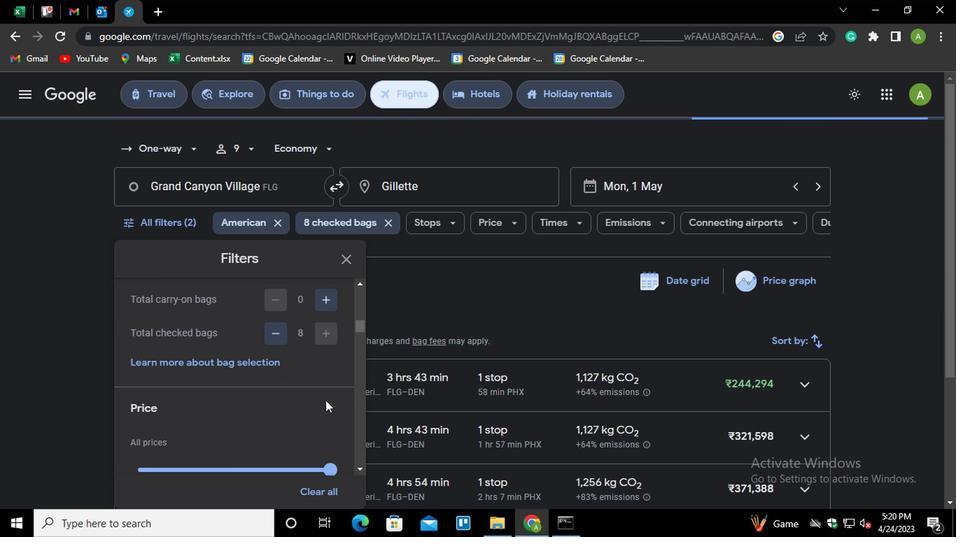 
Action: Mouse pressed left at (323, 401)
Screenshot: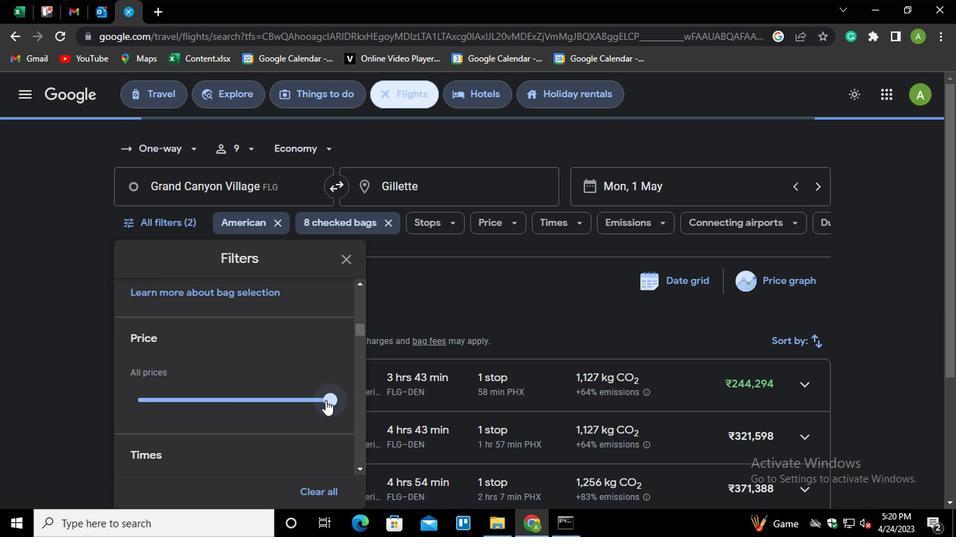 
Action: Mouse moved to (326, 405)
Screenshot: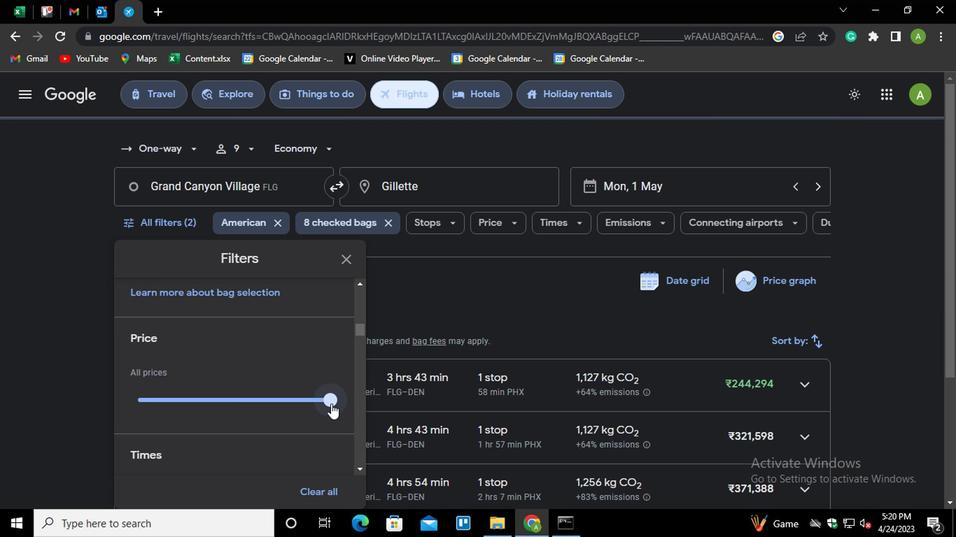 
Action: Mouse scrolled (326, 405) with delta (0, 0)
Screenshot: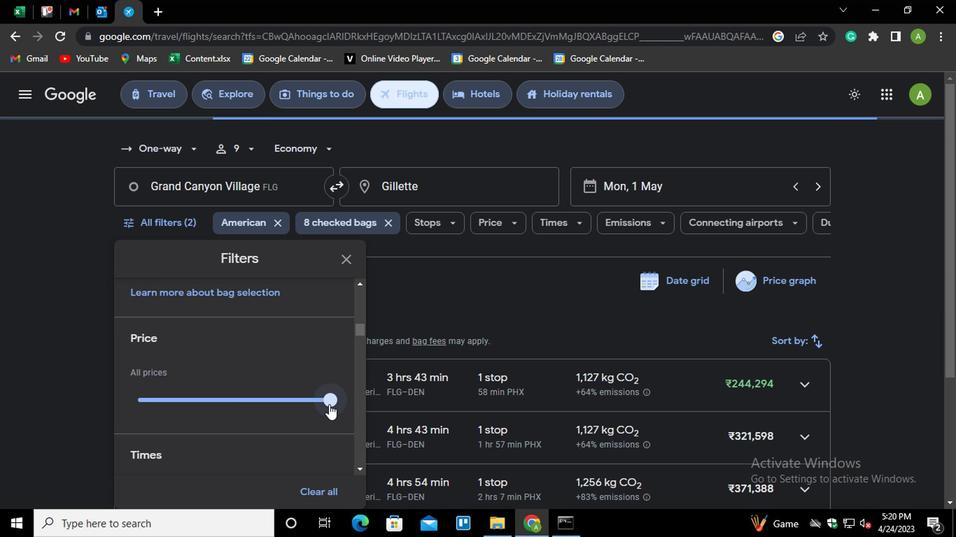 
Action: Mouse scrolled (326, 405) with delta (0, 0)
Screenshot: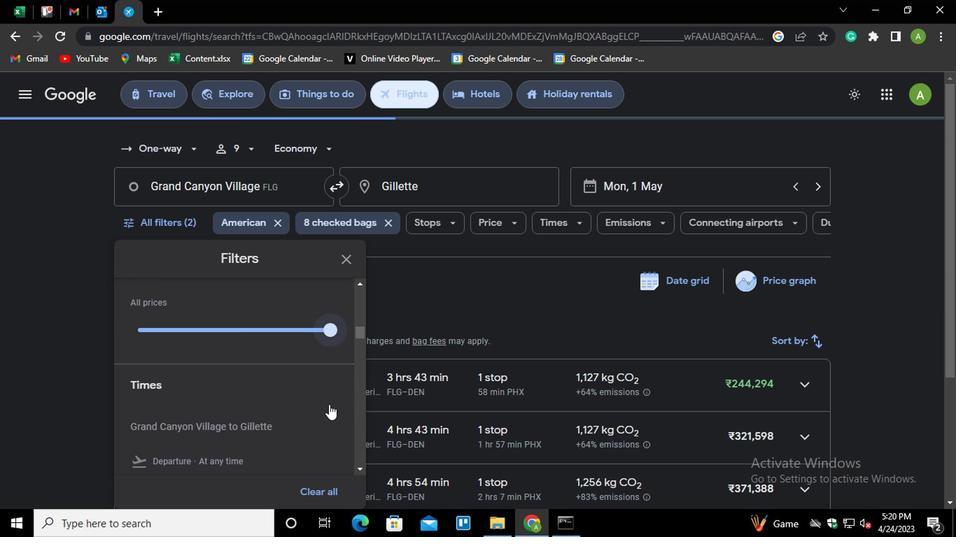 
Action: Mouse scrolled (326, 405) with delta (0, 0)
Screenshot: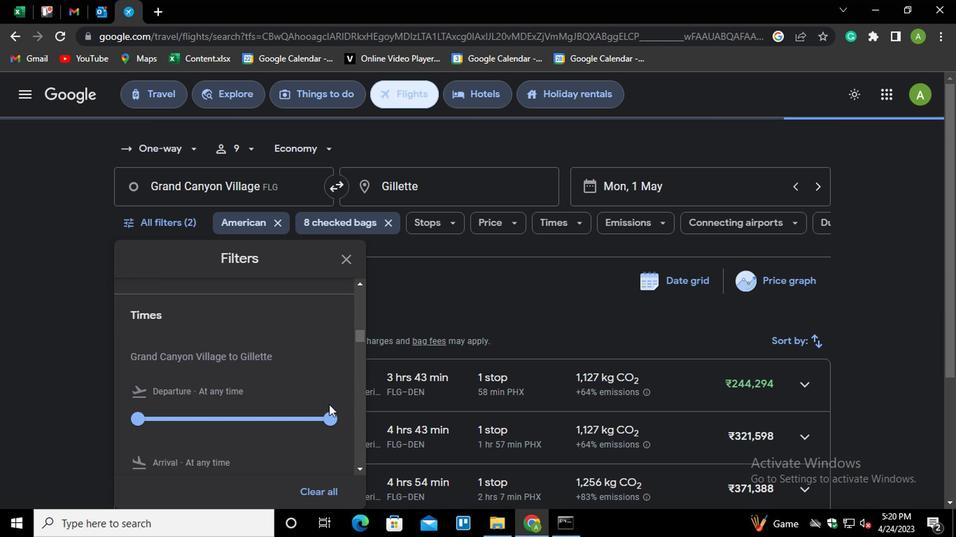 
Action: Mouse moved to (175, 350)
Screenshot: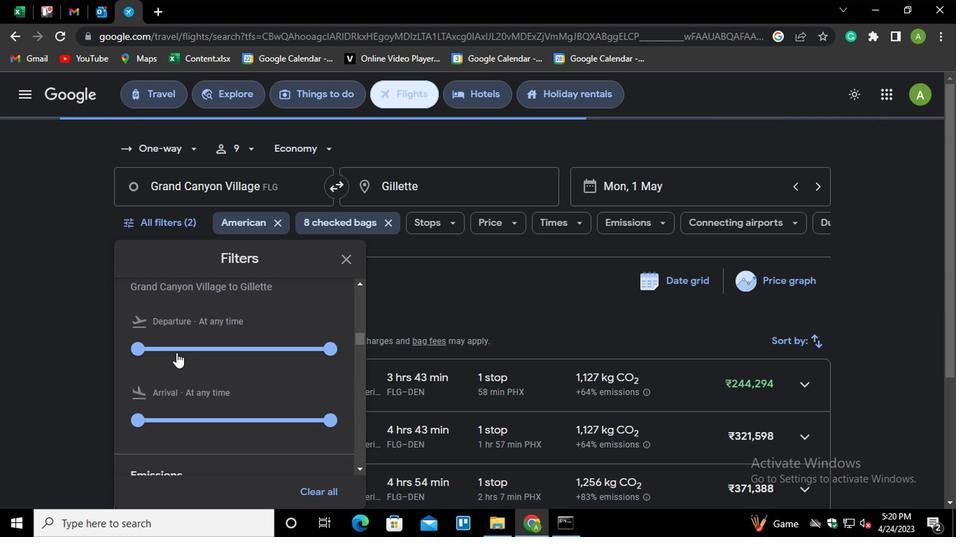 
Action: Mouse pressed left at (175, 350)
Screenshot: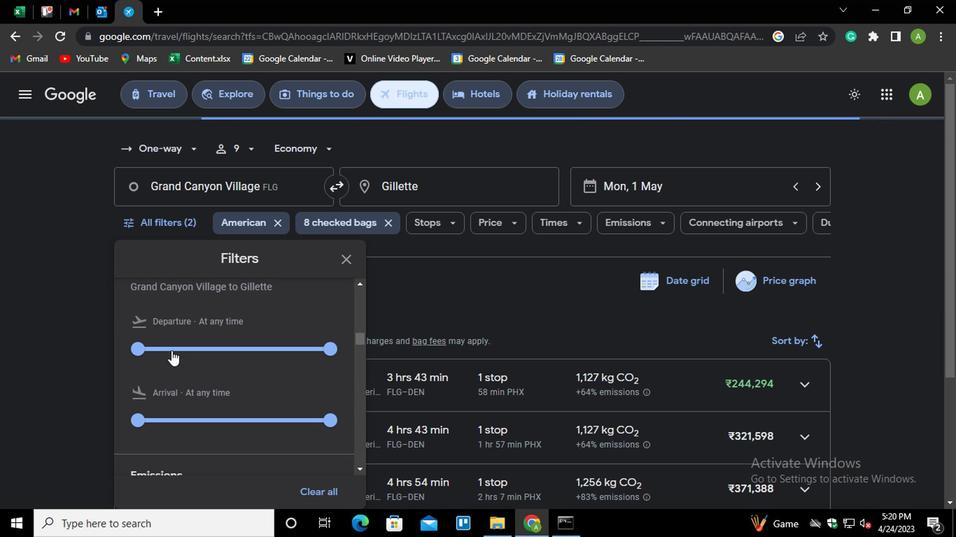 
Action: Mouse moved to (209, 351)
Screenshot: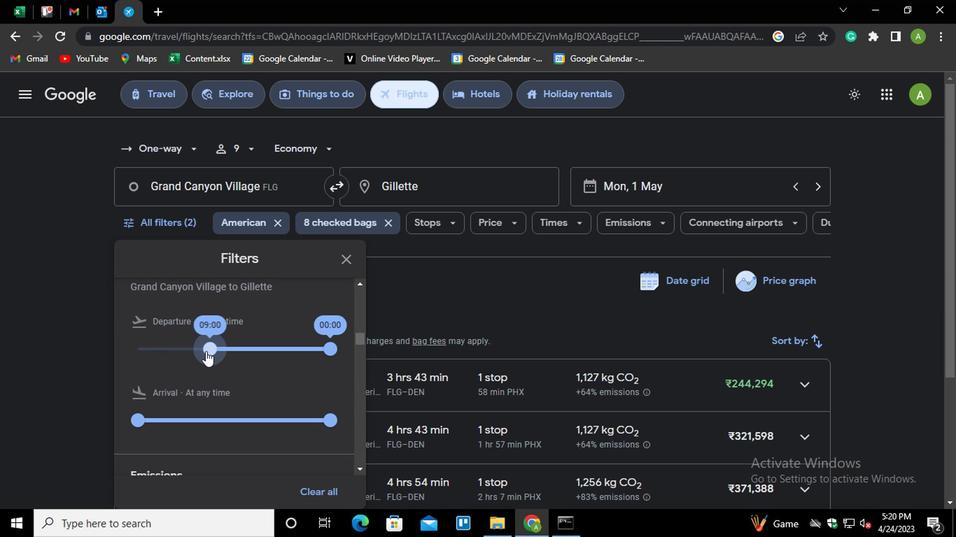 
Action: Mouse pressed left at (209, 351)
Screenshot: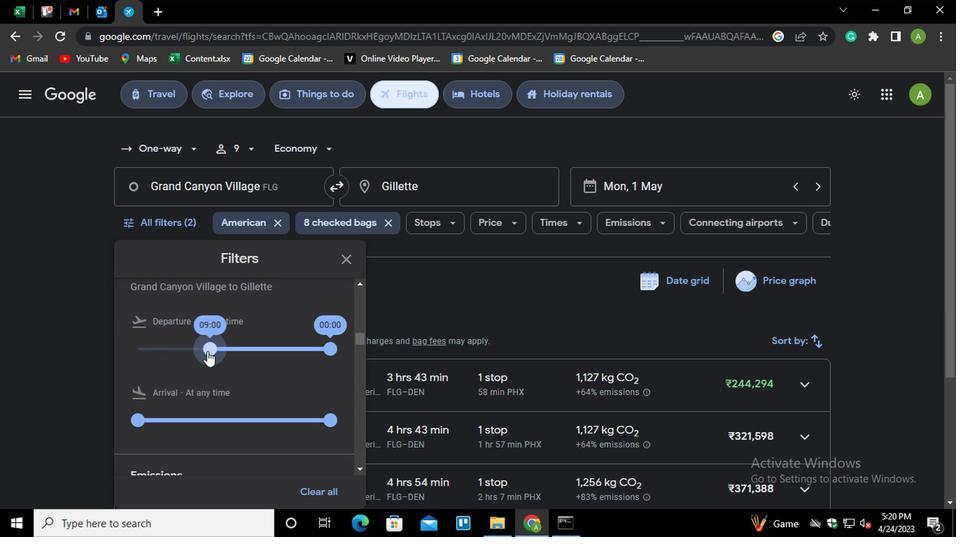 
Action: Mouse moved to (475, 299)
Screenshot: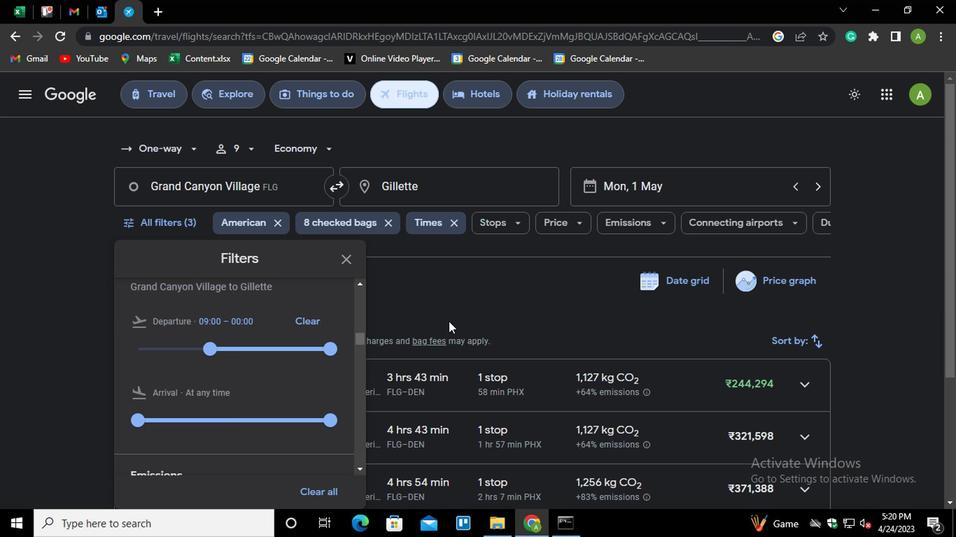 
Action: Mouse pressed left at (475, 299)
Screenshot: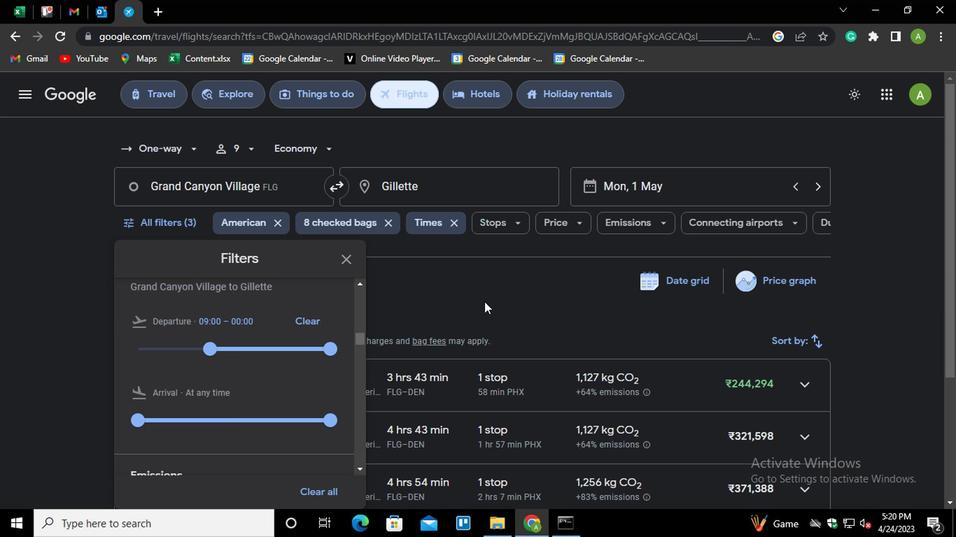 
Action: Mouse moved to (474, 299)
Screenshot: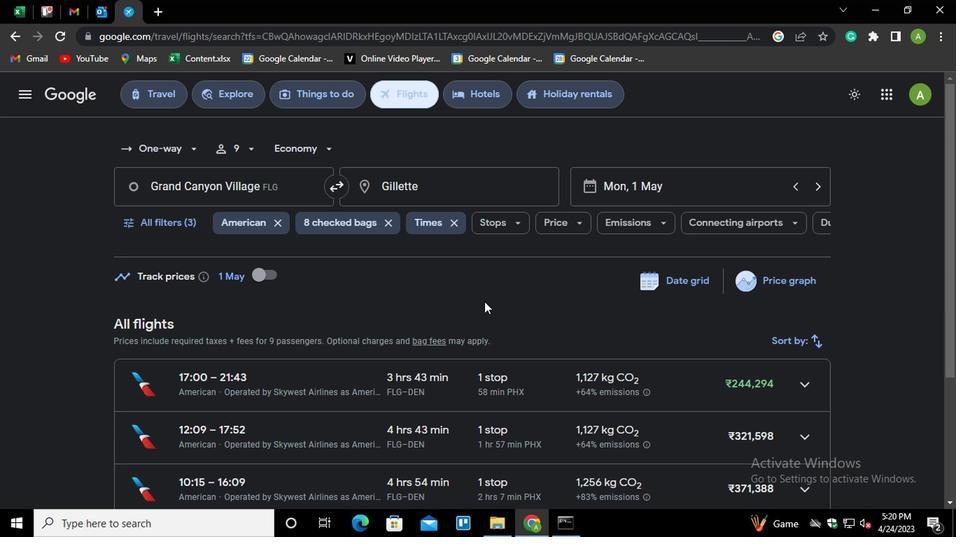 
